 Task: Setup headline 2 texts in theme for the builder.
Action: Mouse moved to (1204, 91)
Screenshot: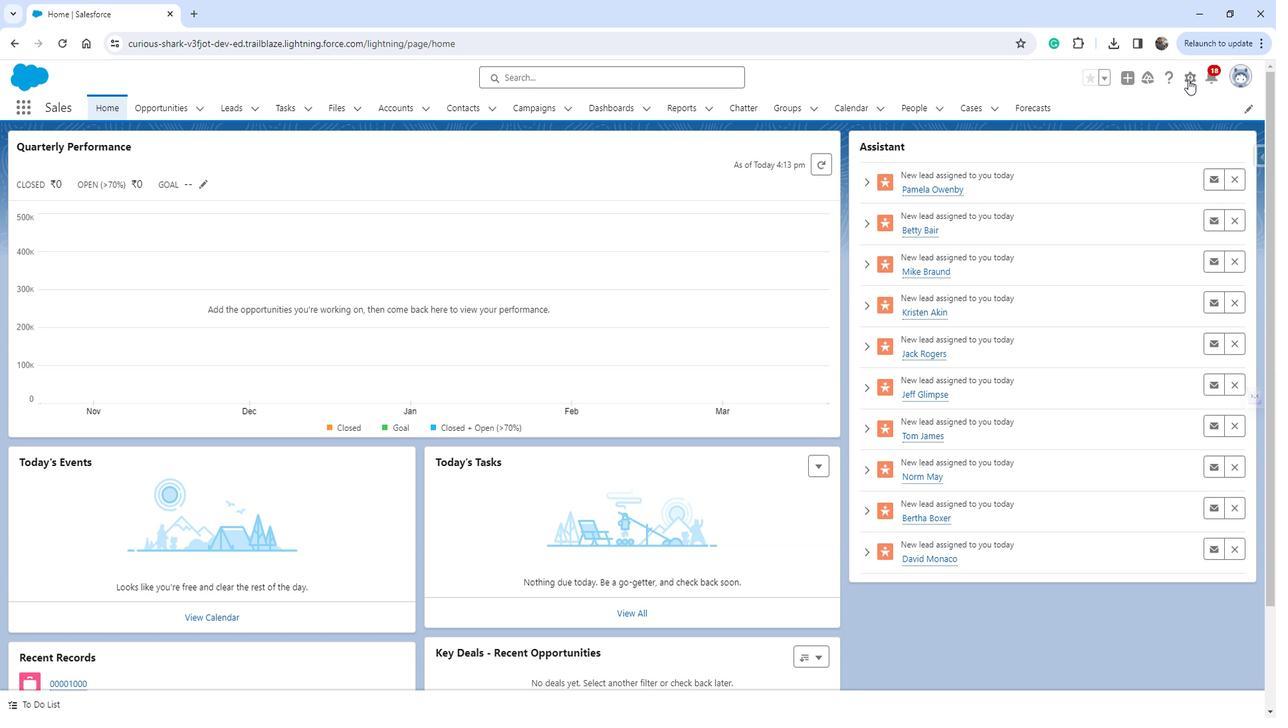 
Action: Mouse pressed left at (1204, 91)
Screenshot: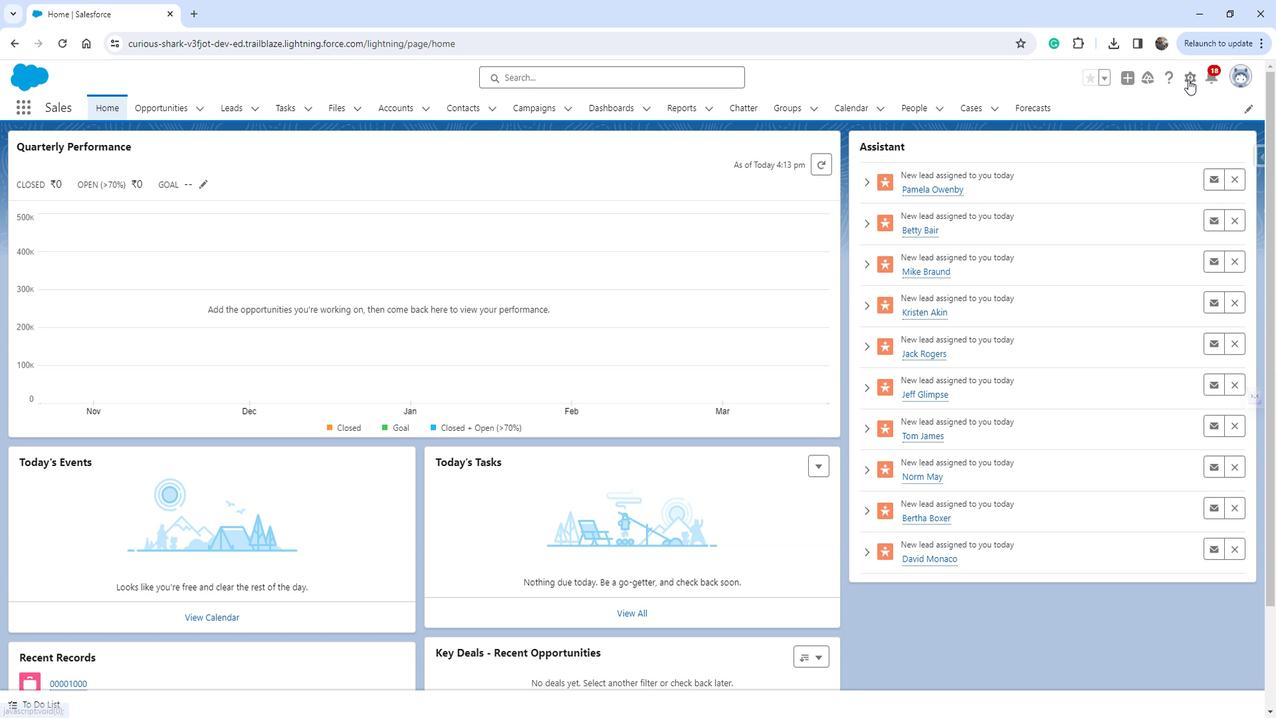 
Action: Mouse moved to (1155, 147)
Screenshot: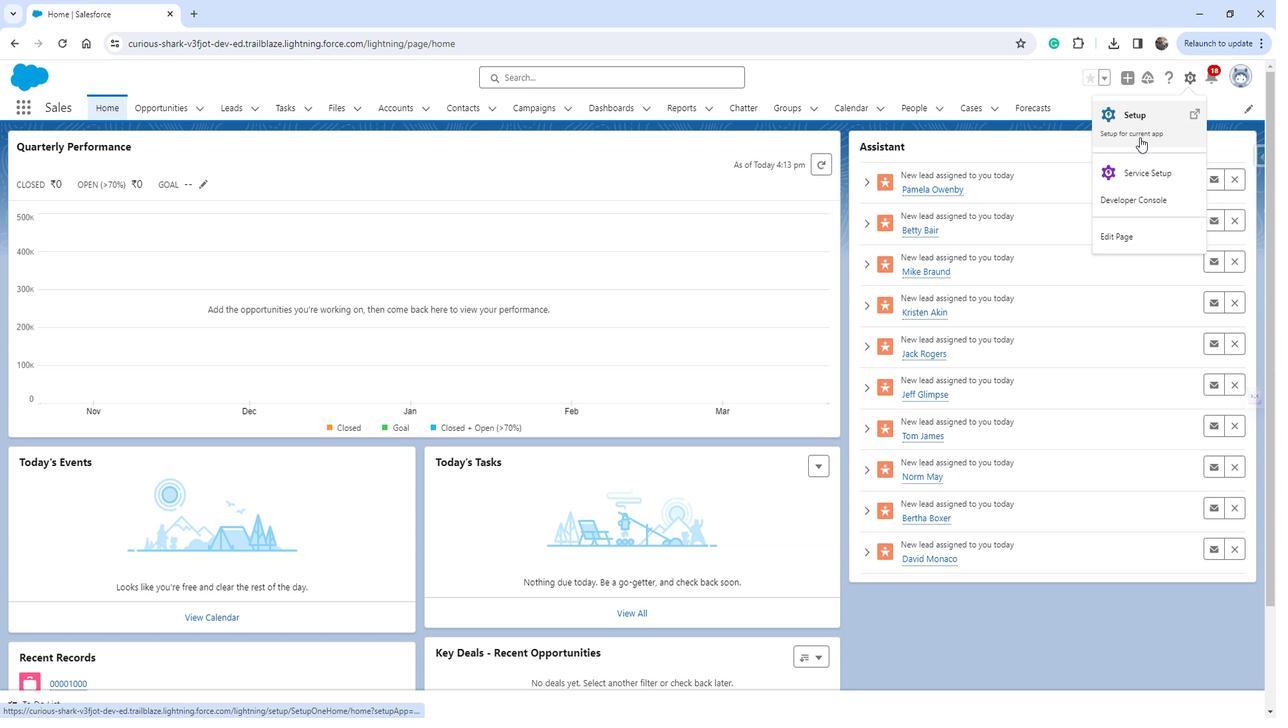 
Action: Mouse pressed left at (1155, 147)
Screenshot: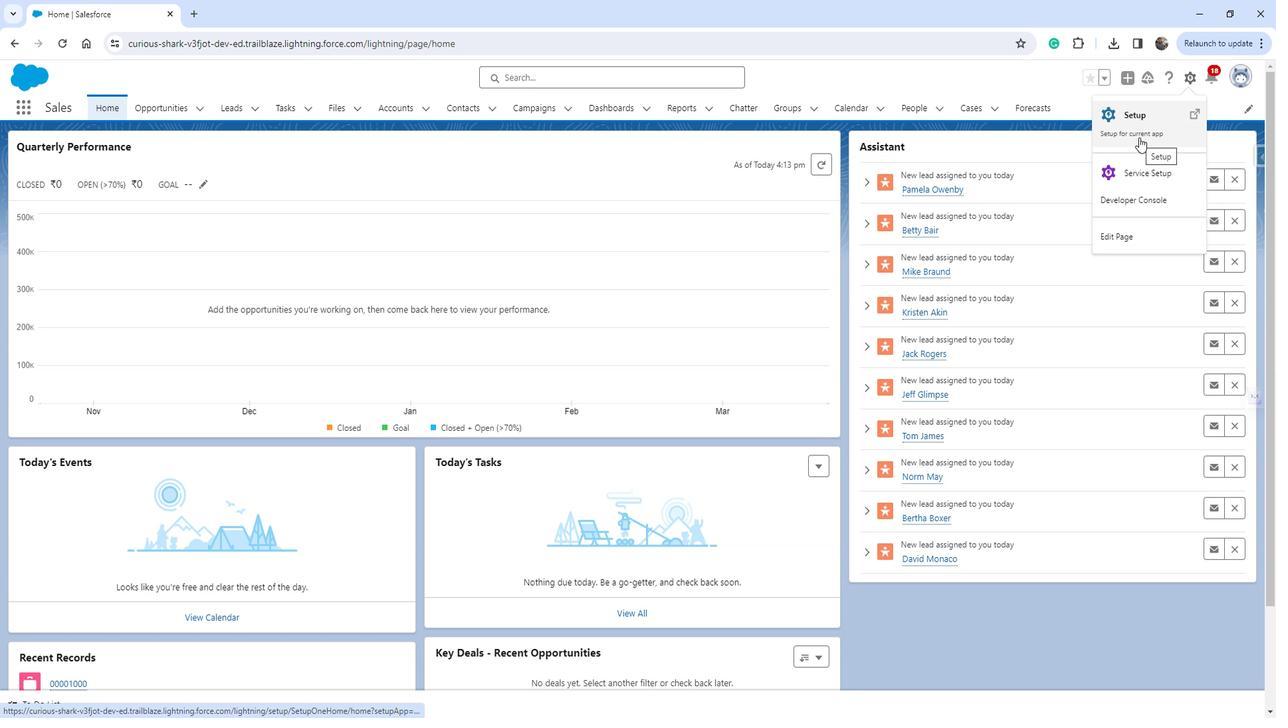 
Action: Mouse moved to (115, 416)
Screenshot: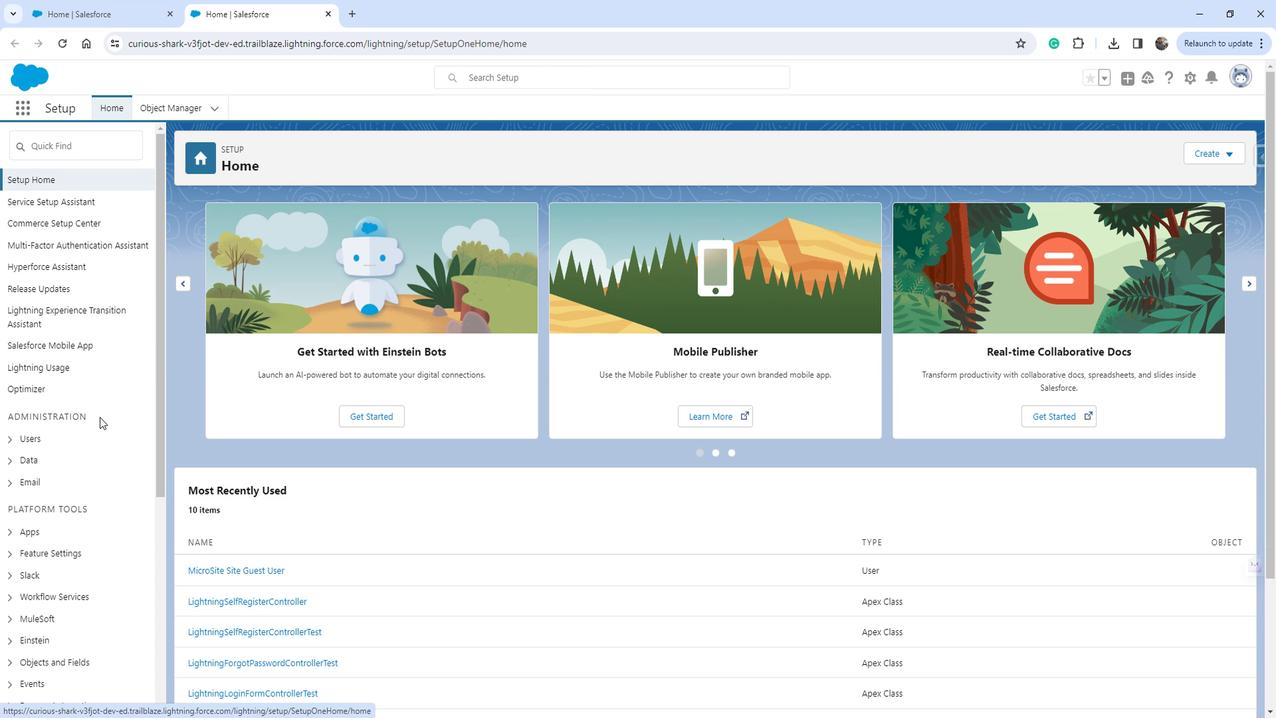 
Action: Mouse scrolled (115, 416) with delta (0, 0)
Screenshot: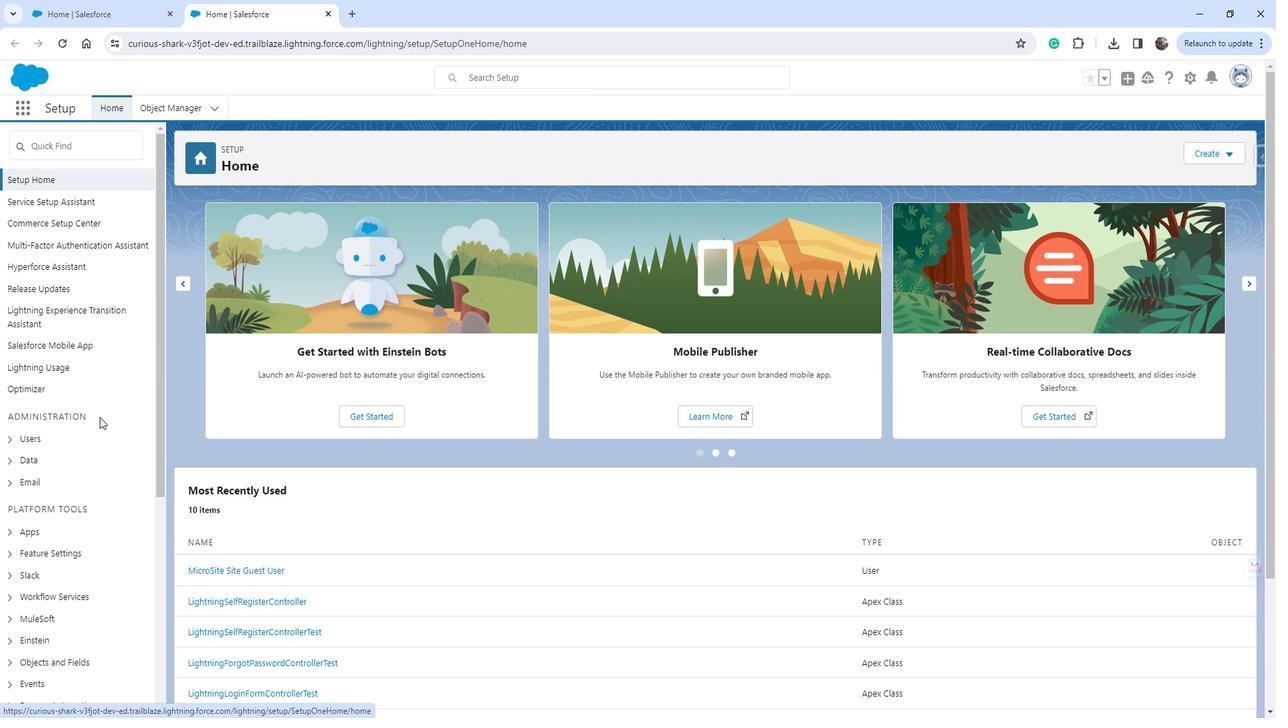 
Action: Mouse moved to (69, 484)
Screenshot: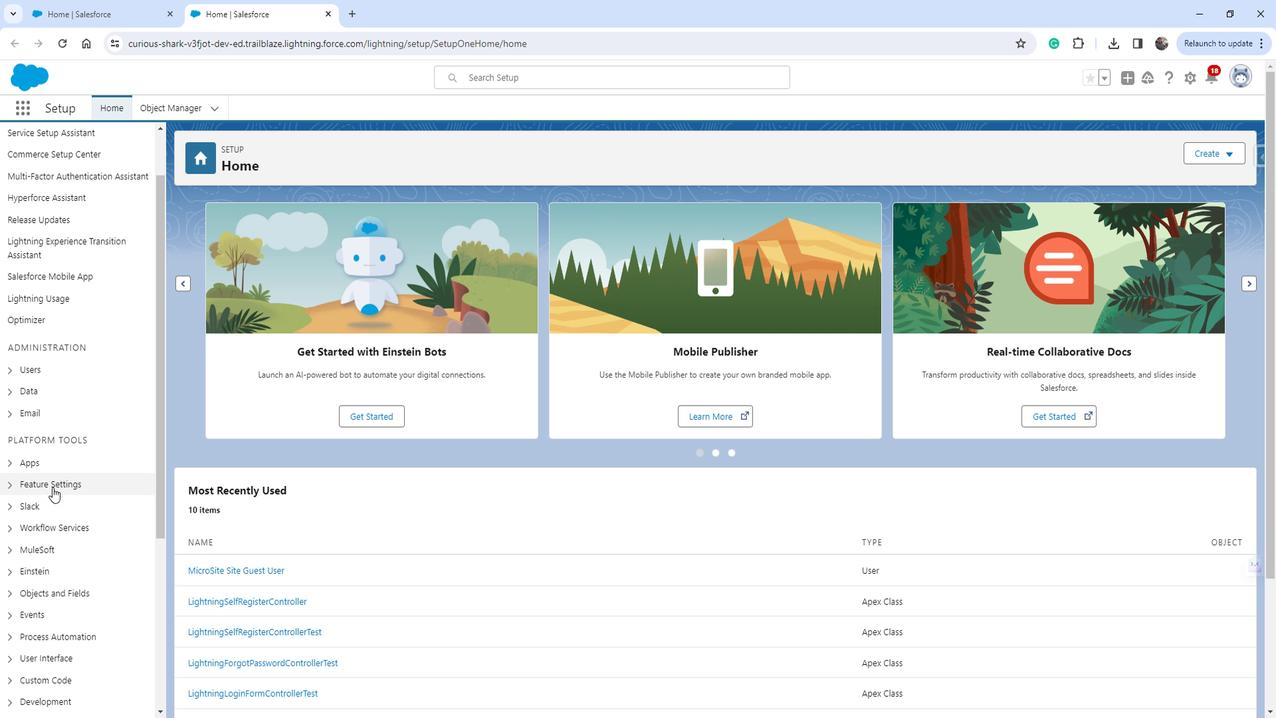 
Action: Mouse pressed left at (69, 484)
Screenshot: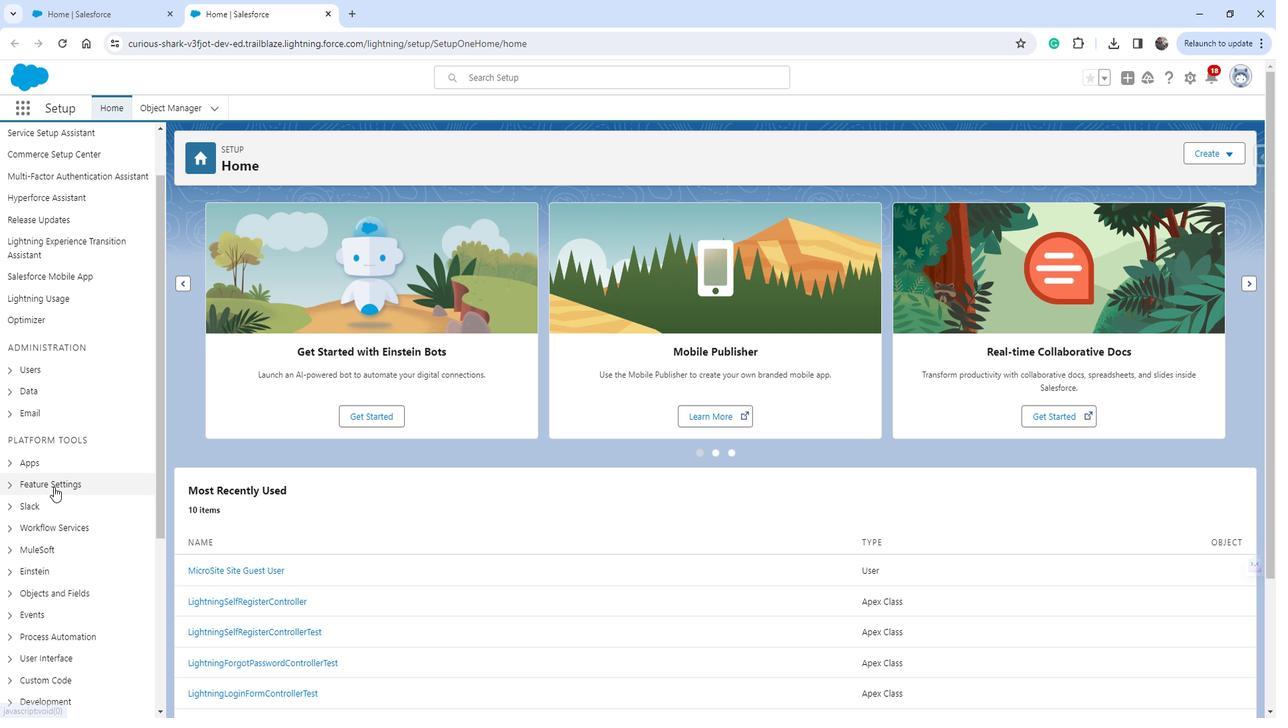 
Action: Mouse moved to (99, 468)
Screenshot: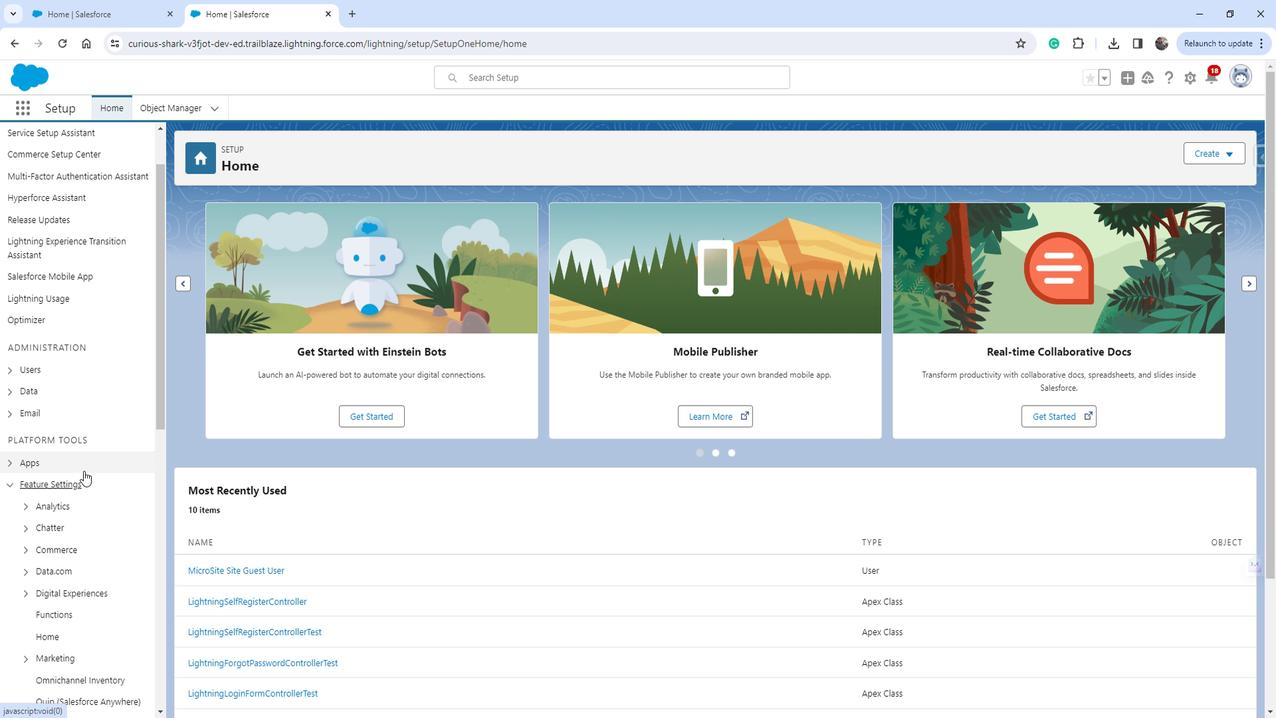 
Action: Mouse scrolled (99, 468) with delta (0, 0)
Screenshot: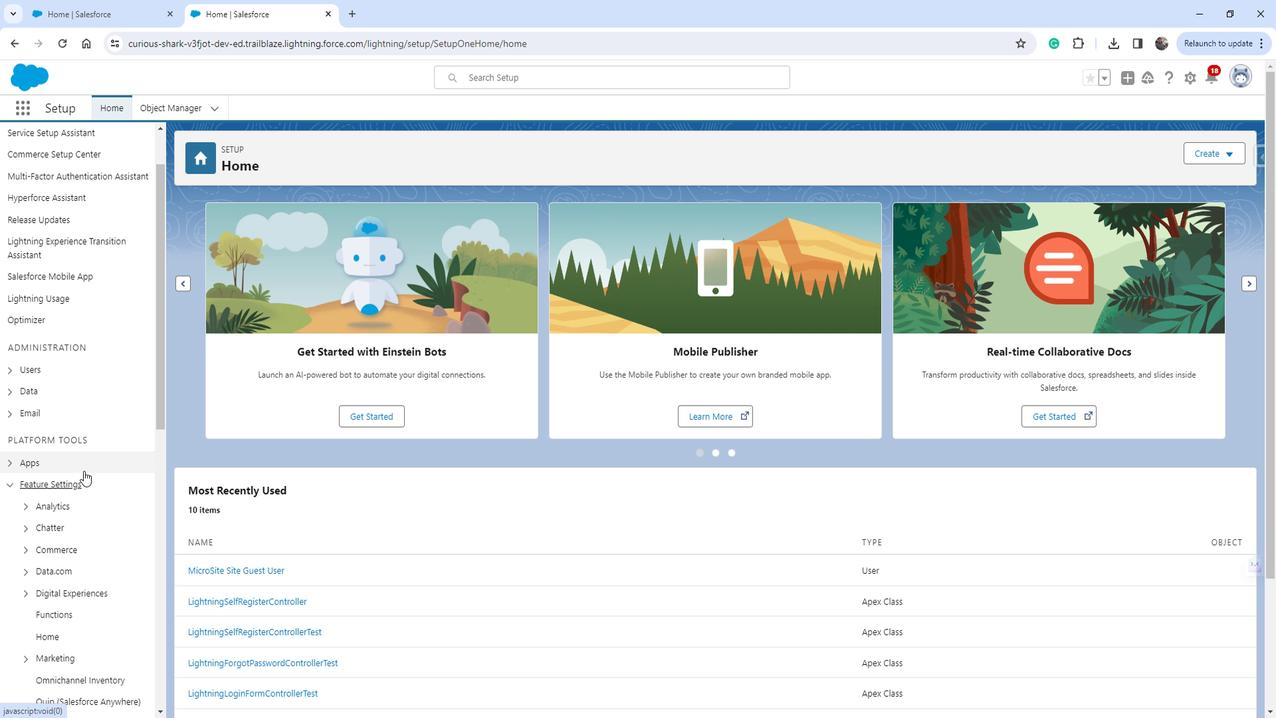 
Action: Mouse scrolled (99, 468) with delta (0, 0)
Screenshot: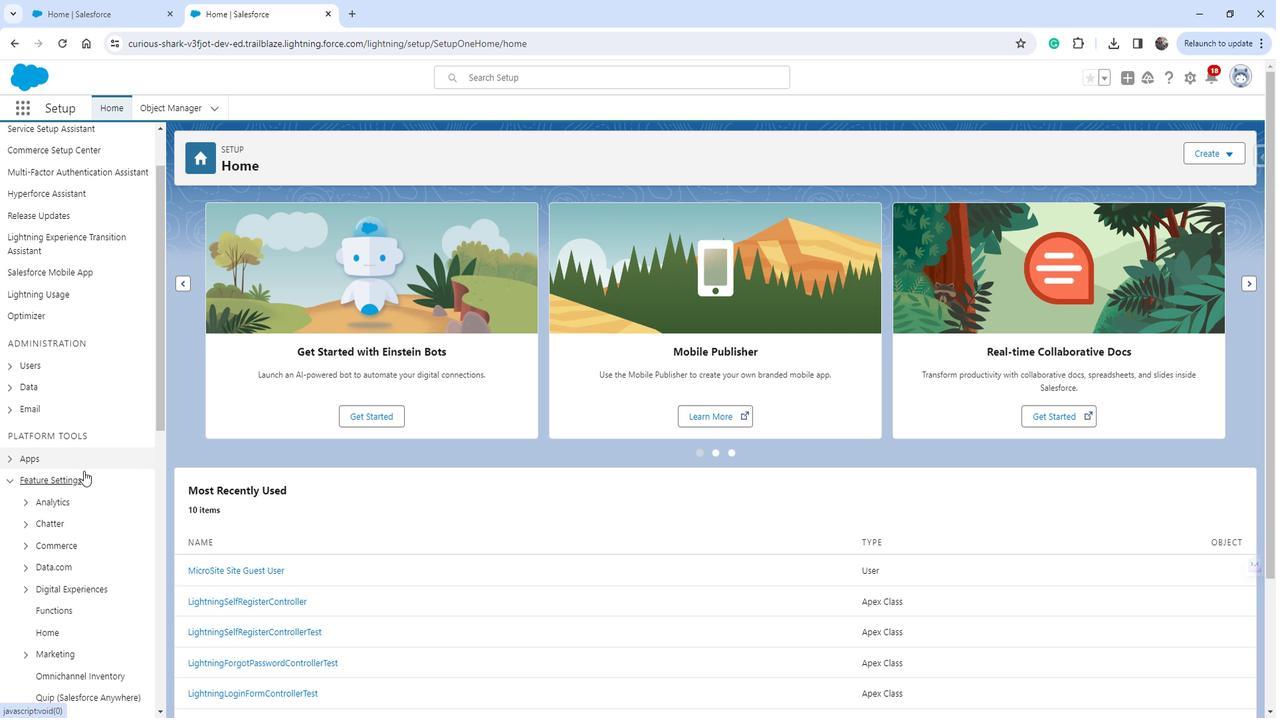 
Action: Mouse scrolled (99, 468) with delta (0, 0)
Screenshot: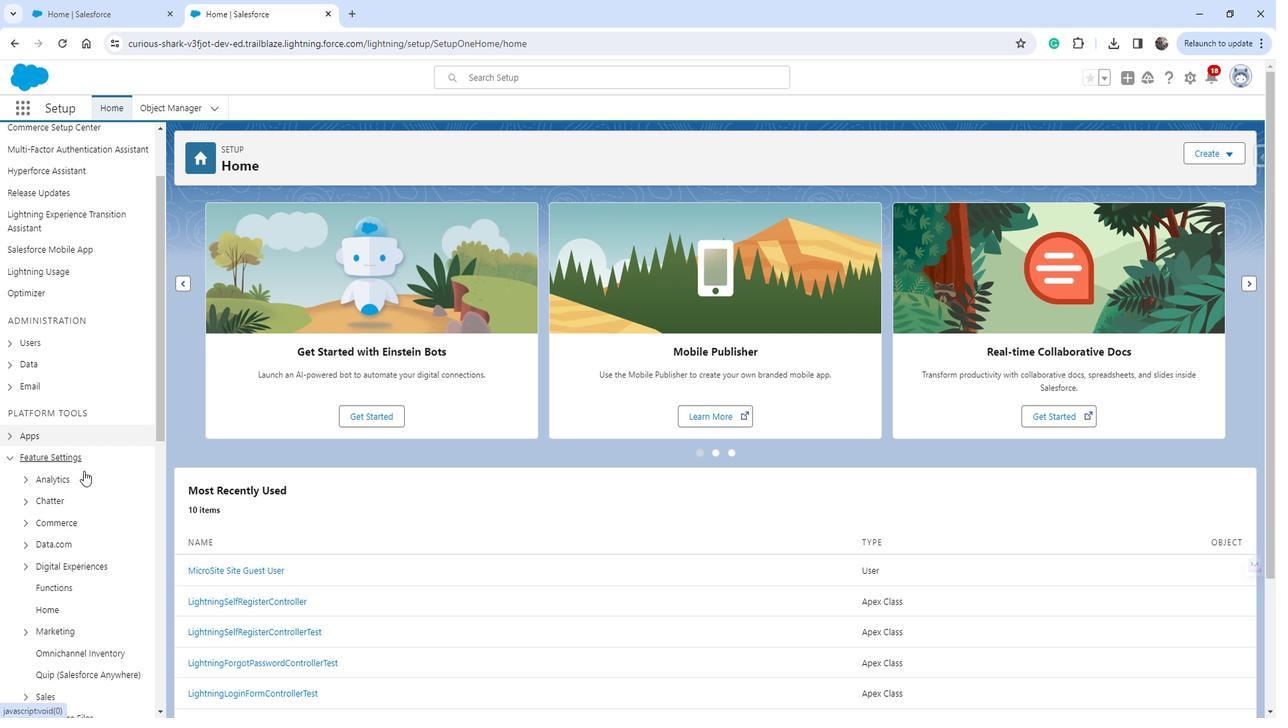 
Action: Mouse moved to (95, 380)
Screenshot: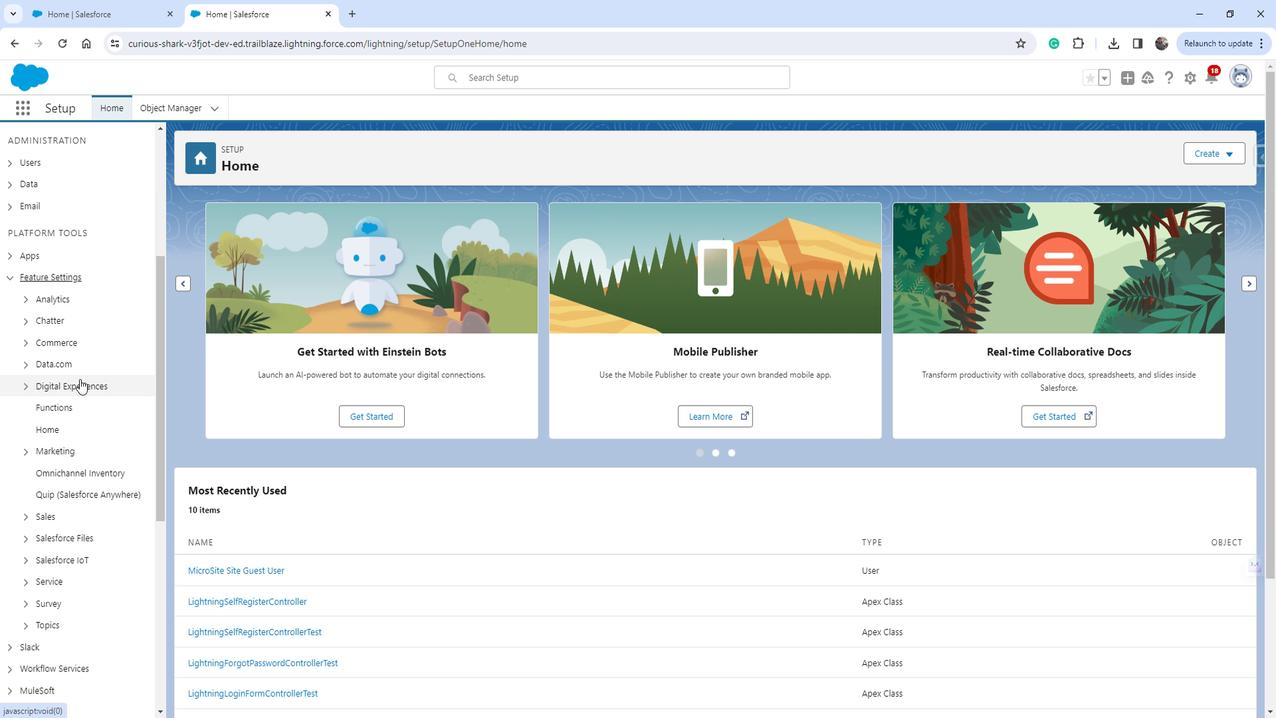 
Action: Mouse pressed left at (95, 380)
Screenshot: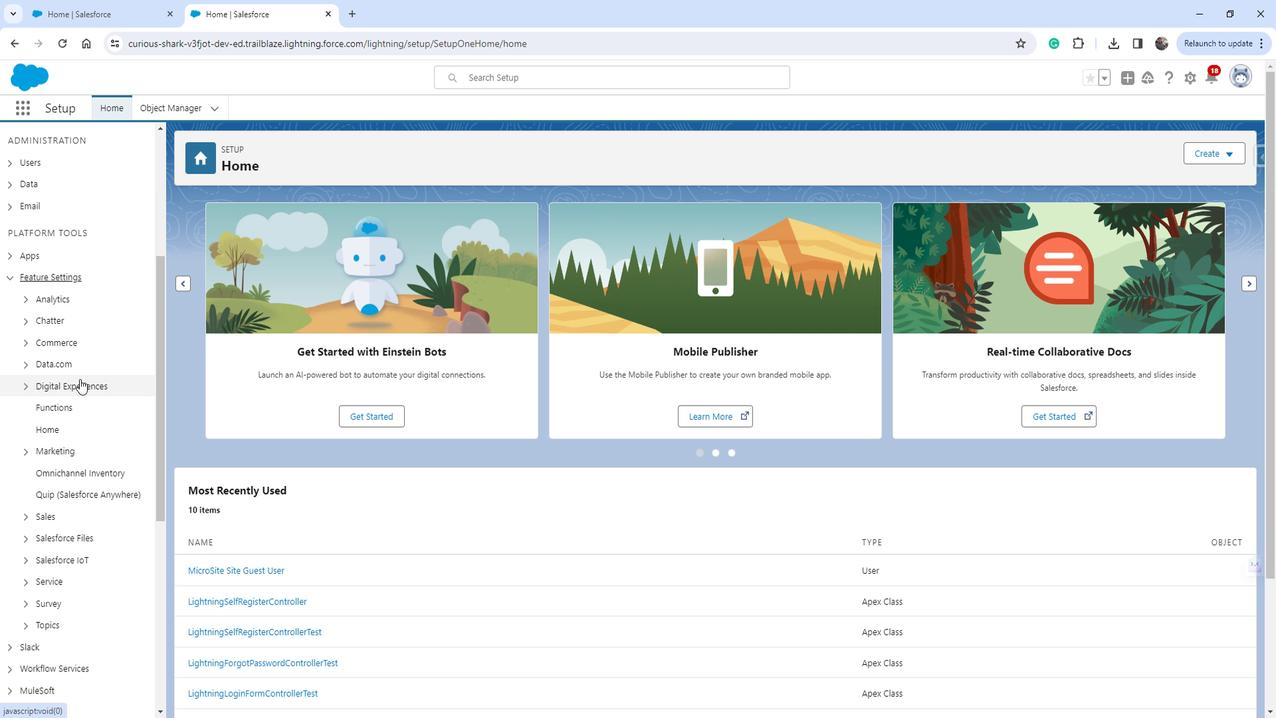 
Action: Mouse moved to (72, 406)
Screenshot: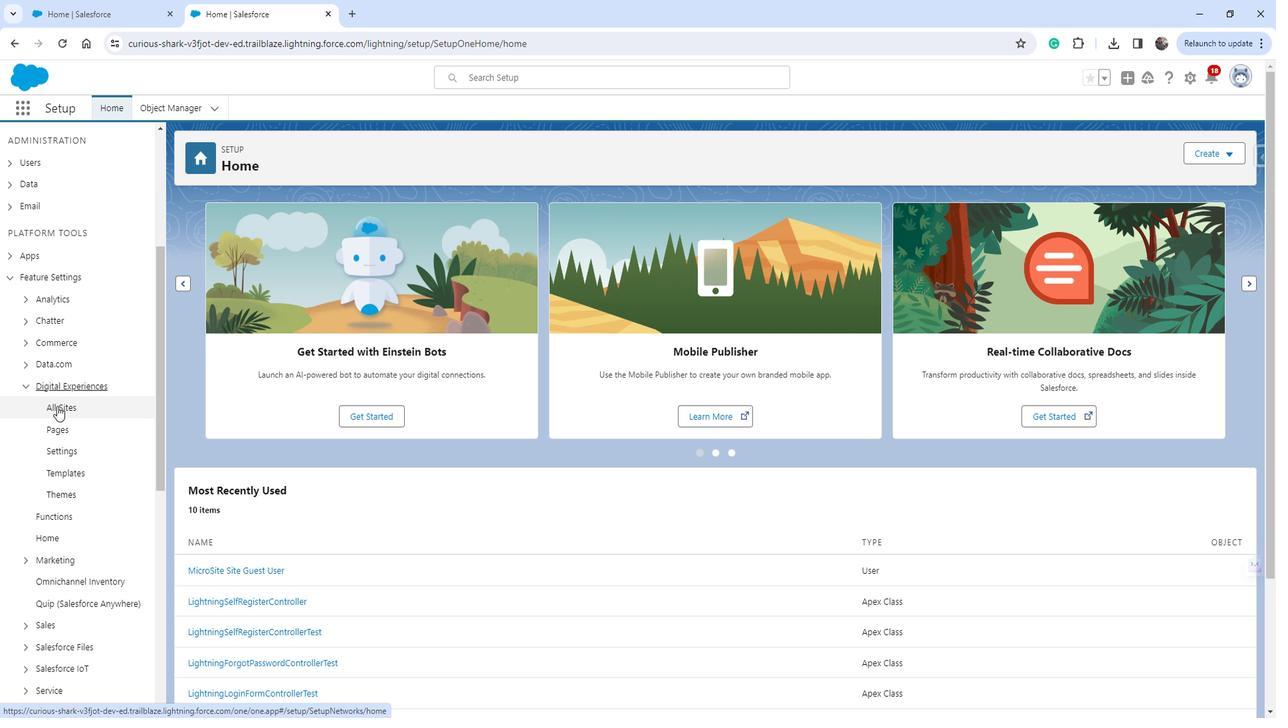 
Action: Mouse pressed left at (72, 406)
Screenshot: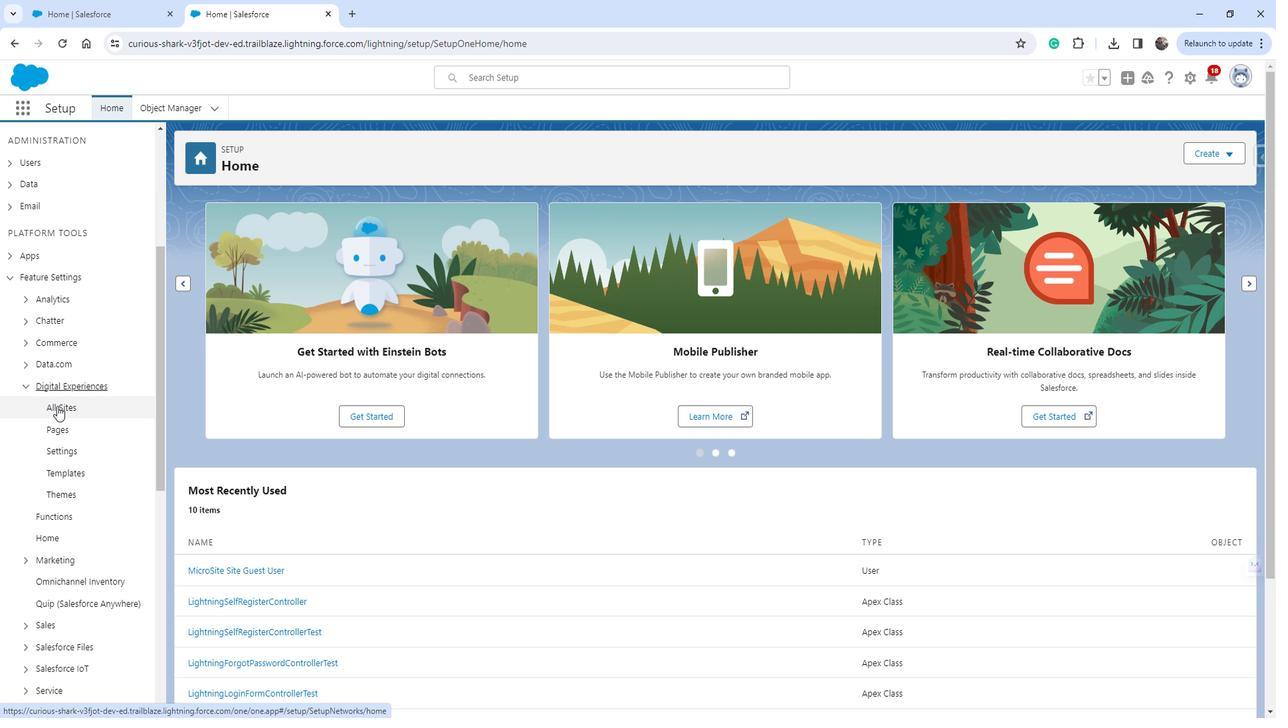 
Action: Mouse moved to (230, 323)
Screenshot: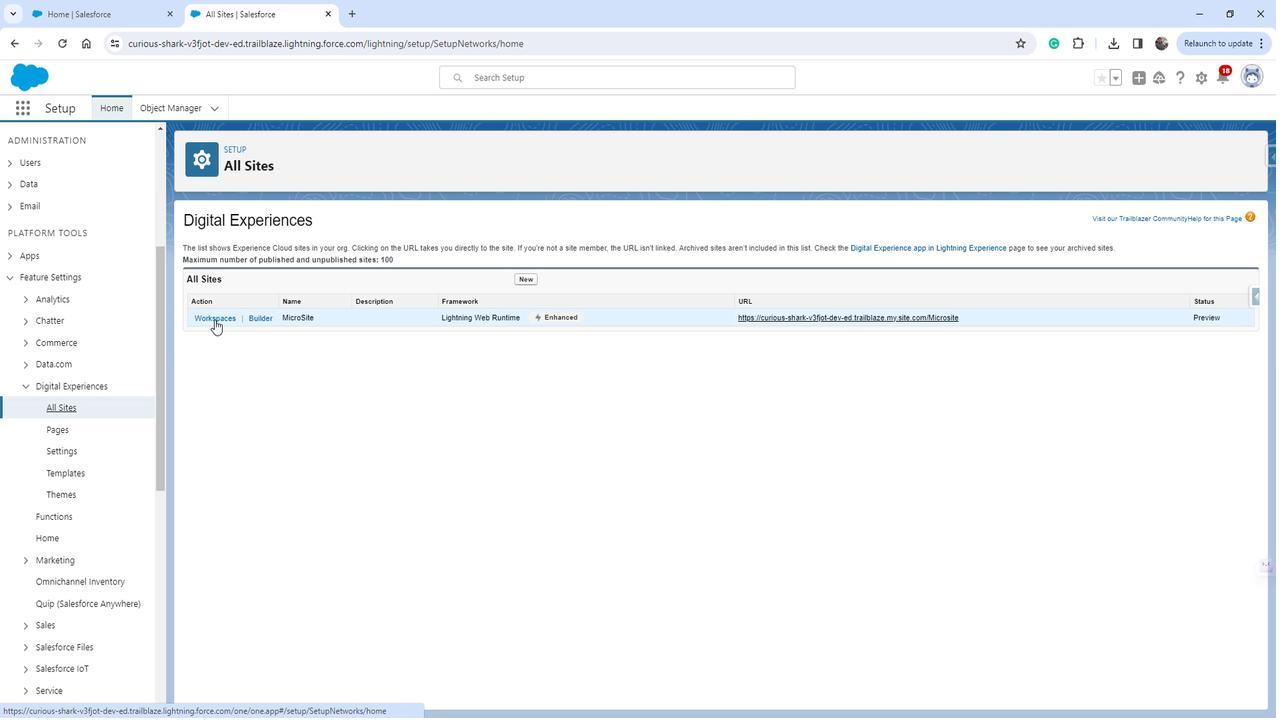 
Action: Mouse pressed left at (230, 323)
Screenshot: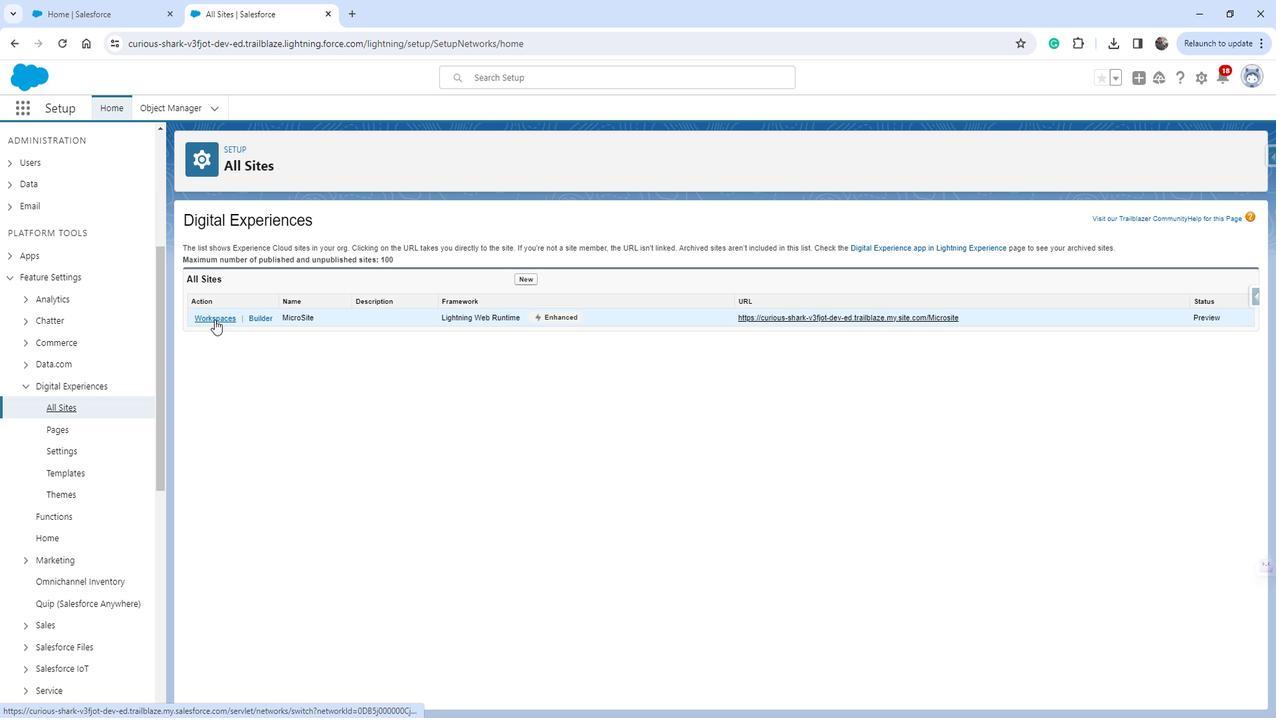 
Action: Mouse moved to (214, 344)
Screenshot: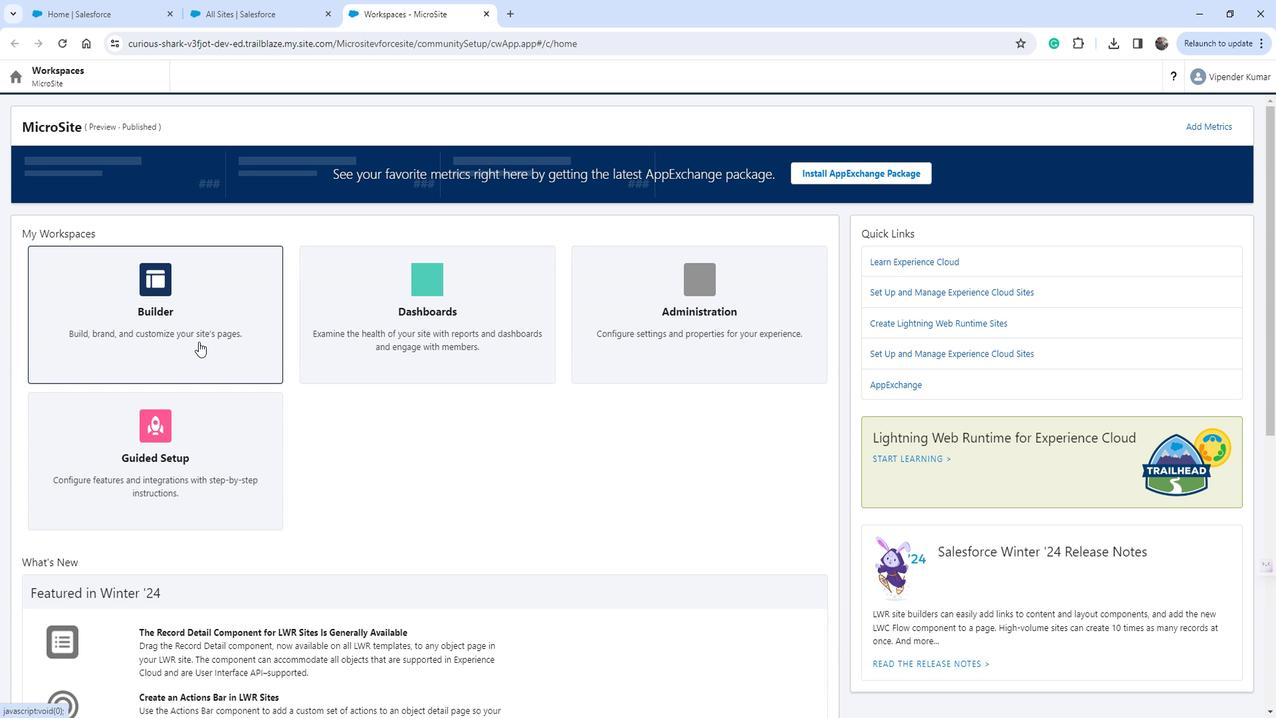 
Action: Mouse pressed left at (214, 344)
Screenshot: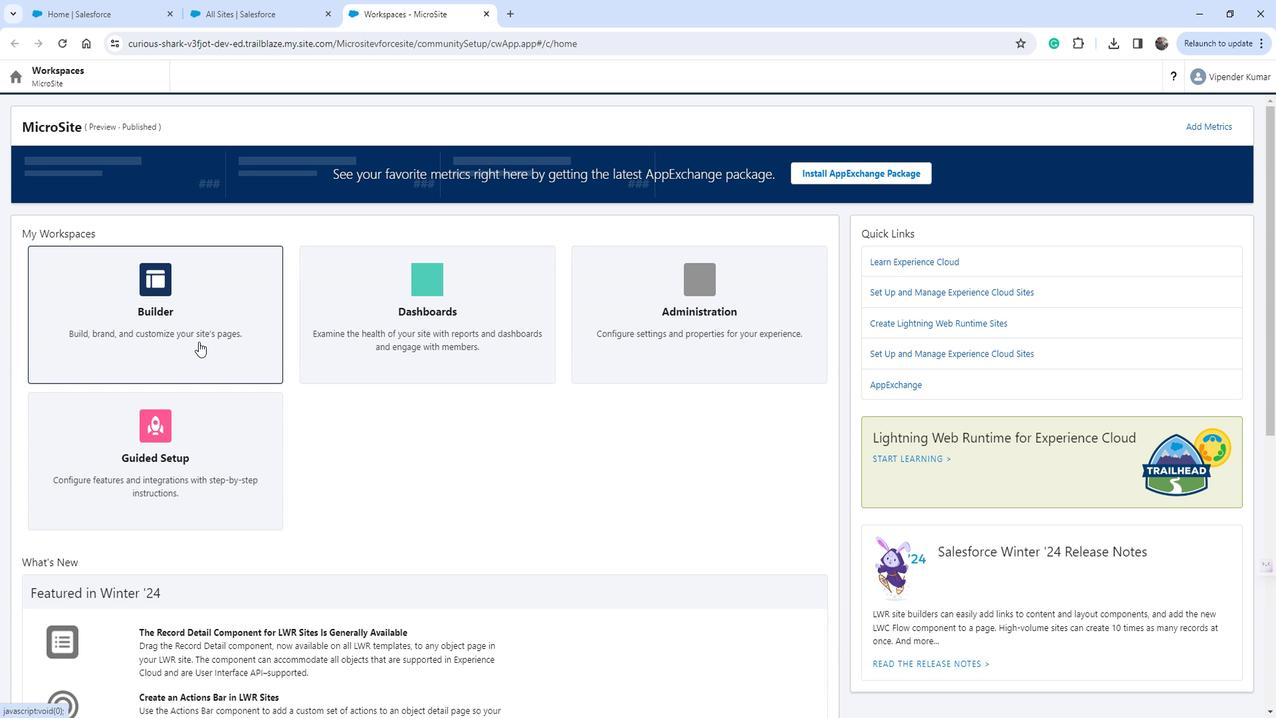 
Action: Mouse moved to (36, 172)
Screenshot: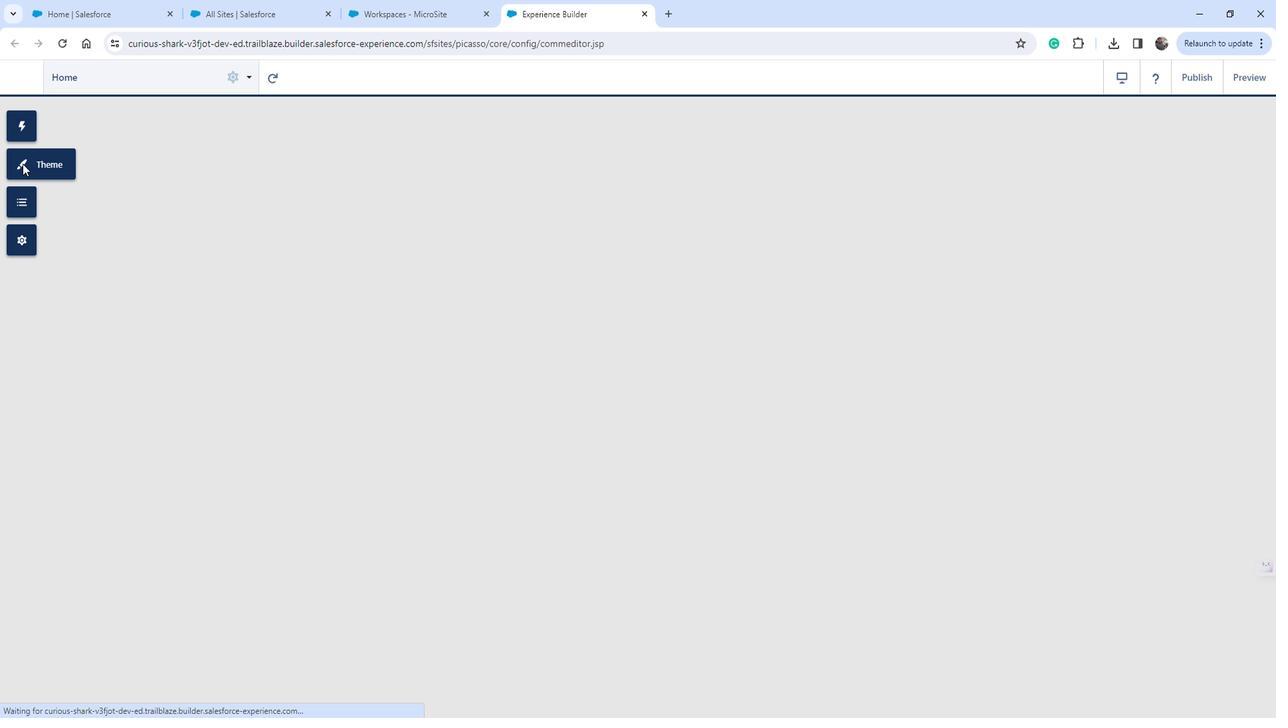 
Action: Mouse pressed left at (36, 172)
Screenshot: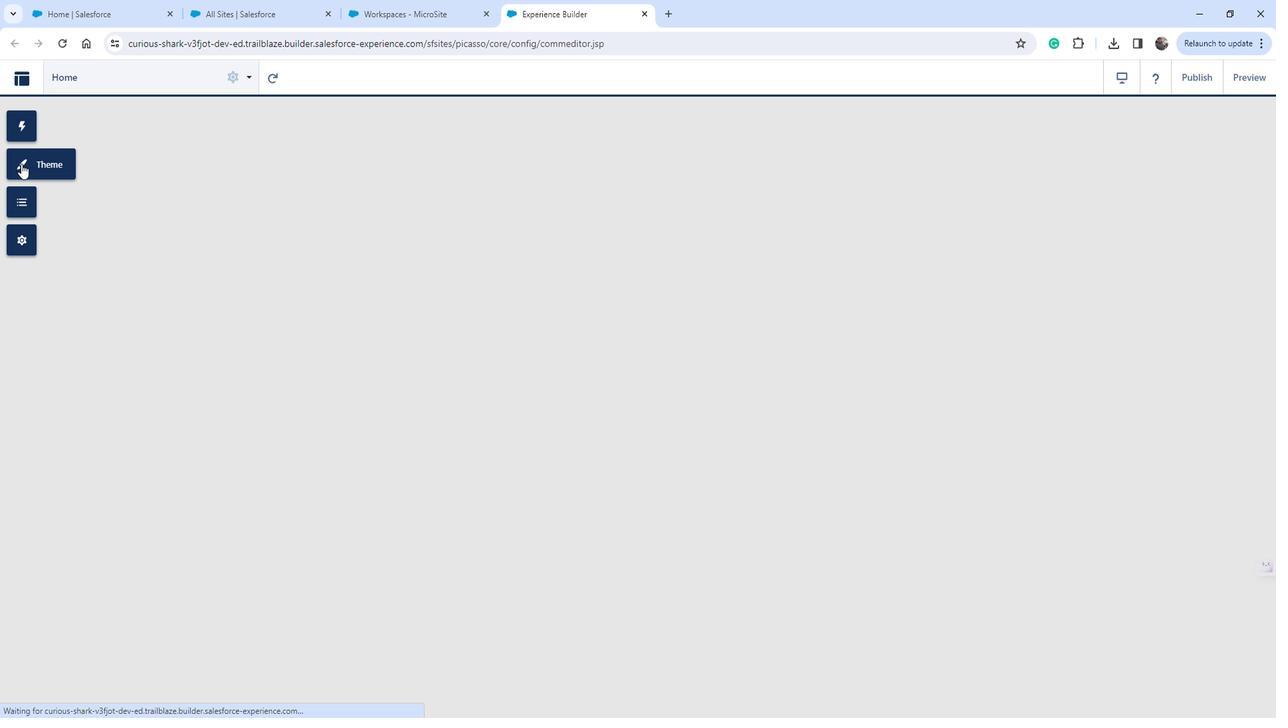 
Action: Mouse moved to (156, 216)
Screenshot: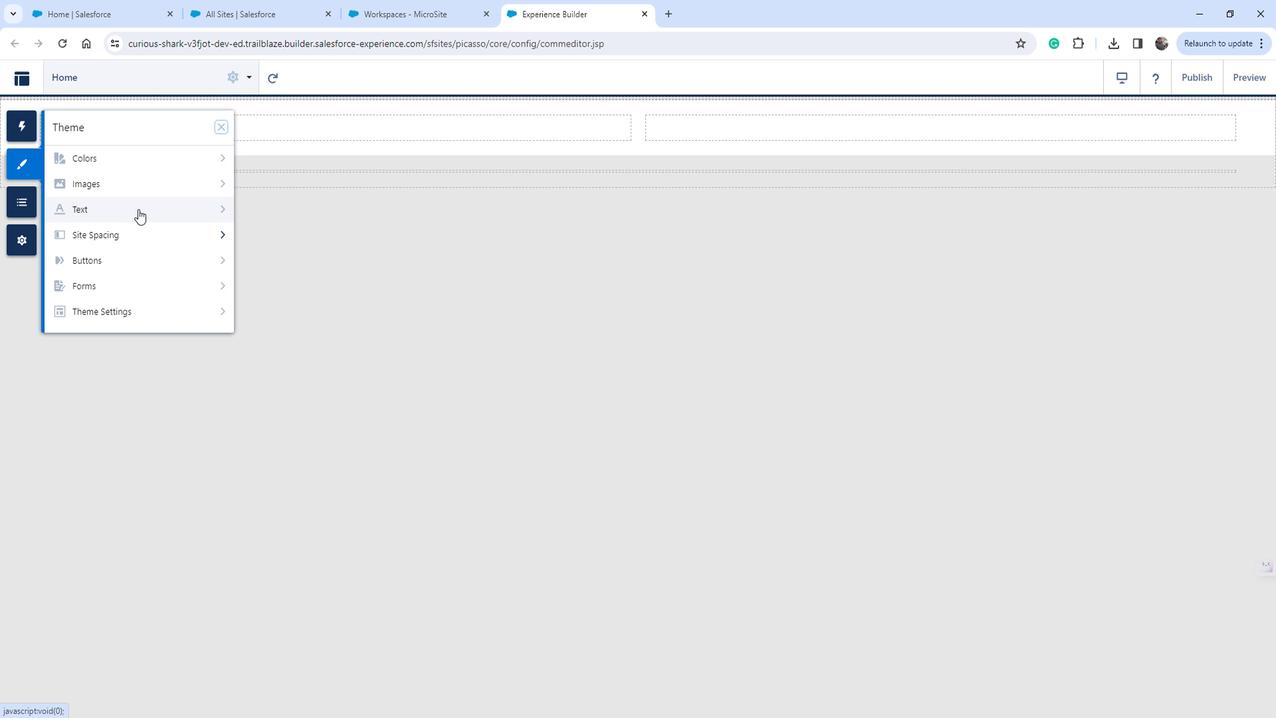 
Action: Mouse pressed left at (156, 216)
Screenshot: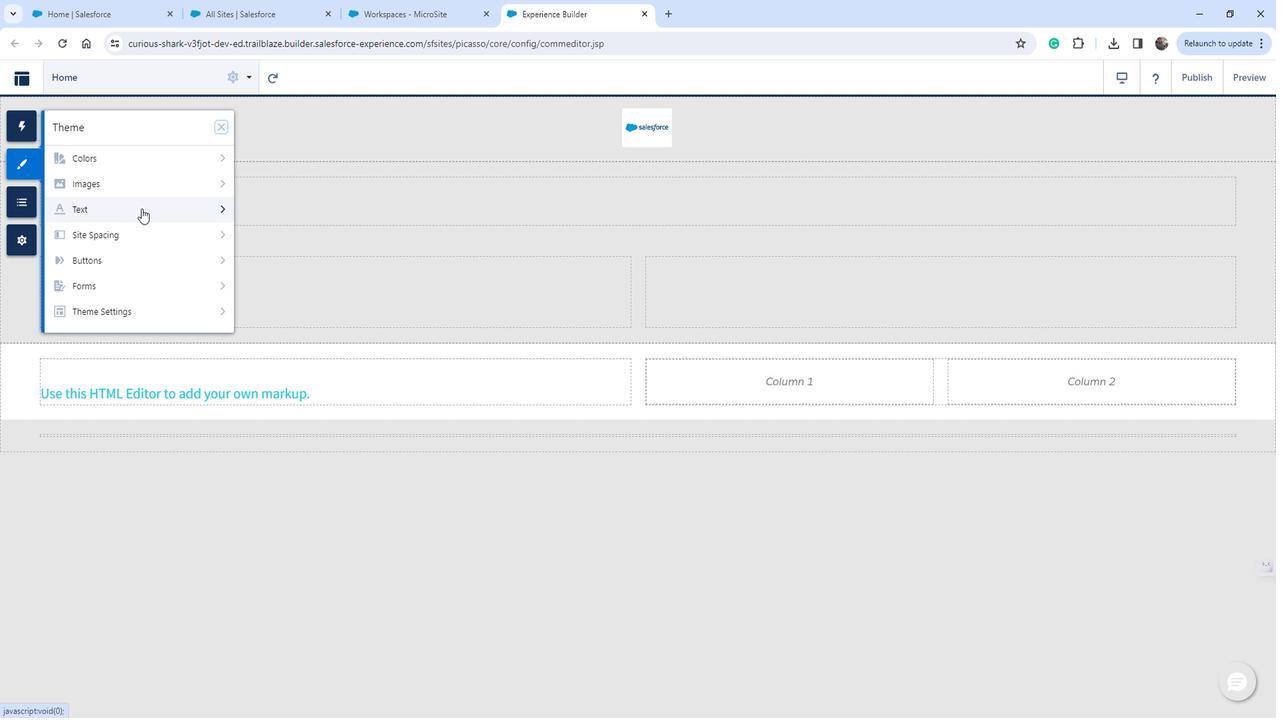 
Action: Mouse moved to (230, 162)
Screenshot: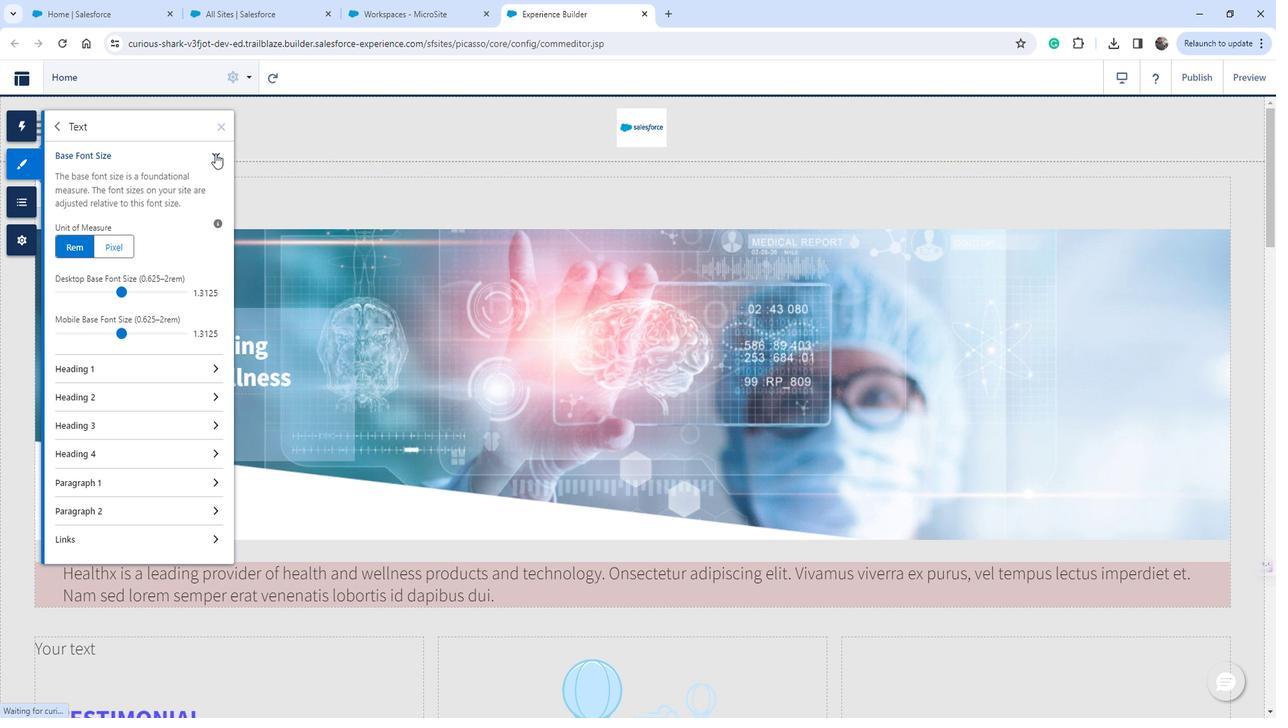 
Action: Mouse pressed left at (230, 162)
Screenshot: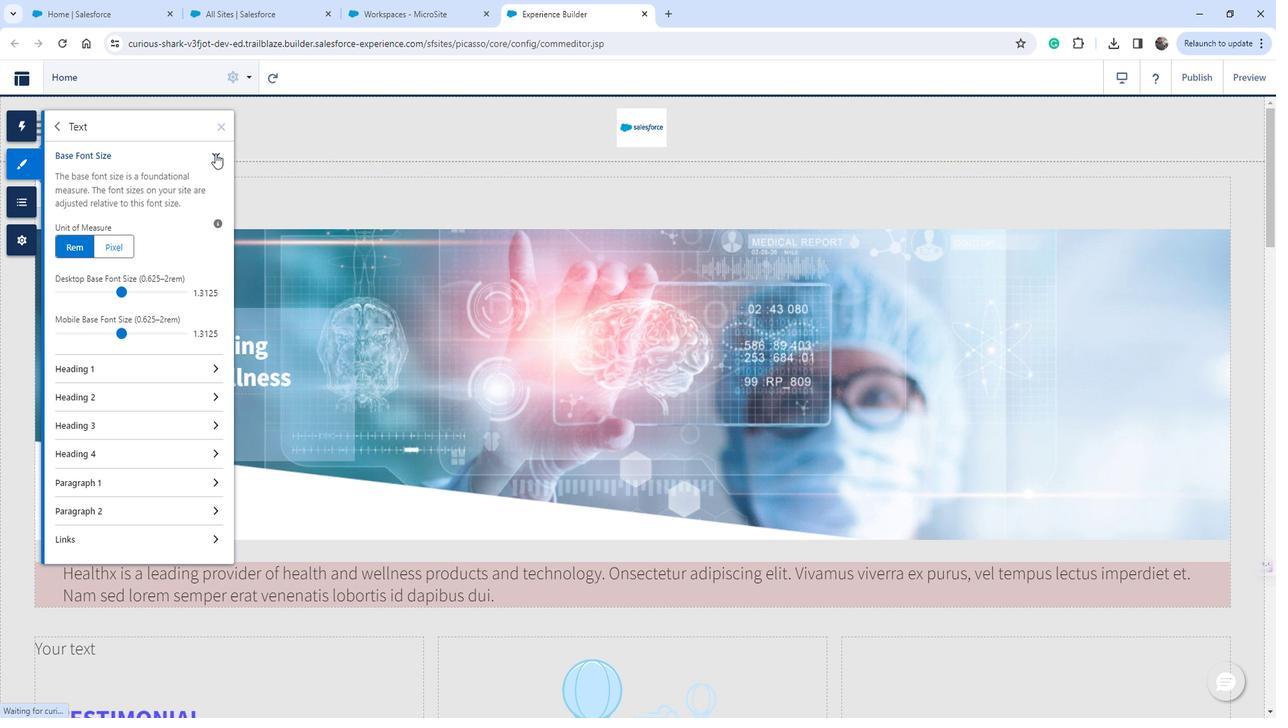 
Action: Mouse moved to (206, 223)
Screenshot: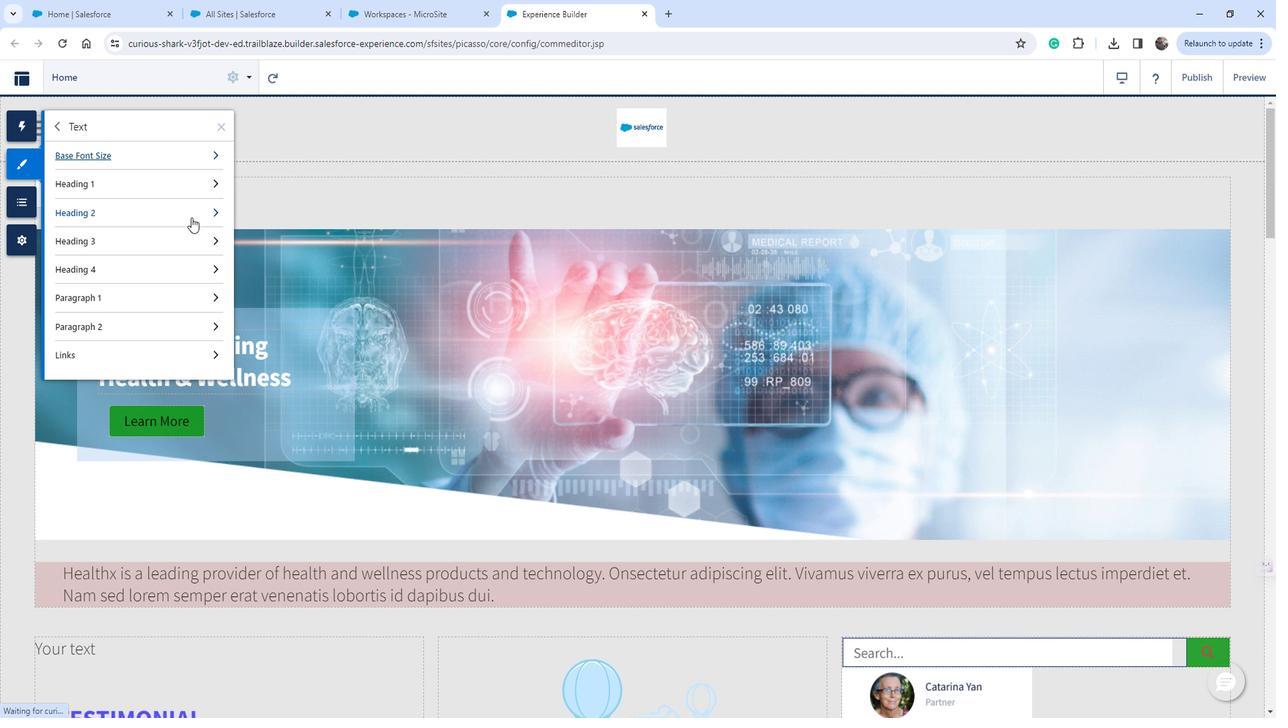 
Action: Mouse pressed left at (206, 223)
Screenshot: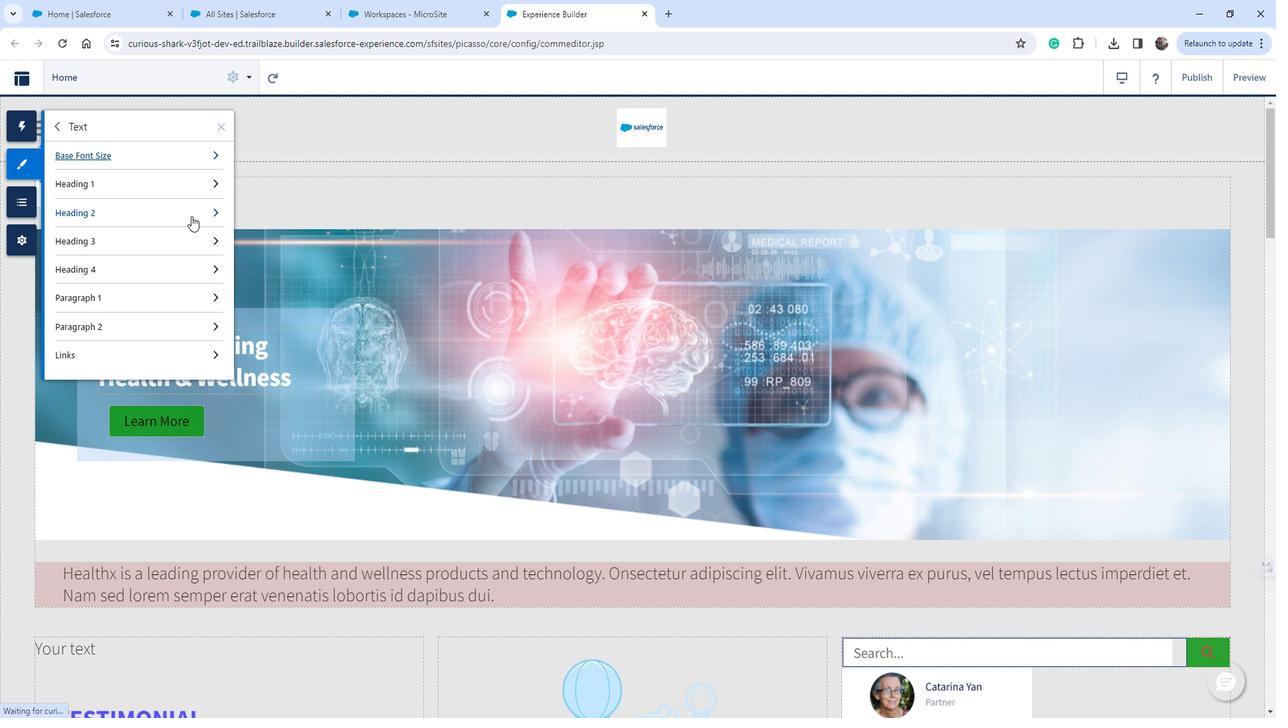 
Action: Mouse moved to (116, 321)
Screenshot: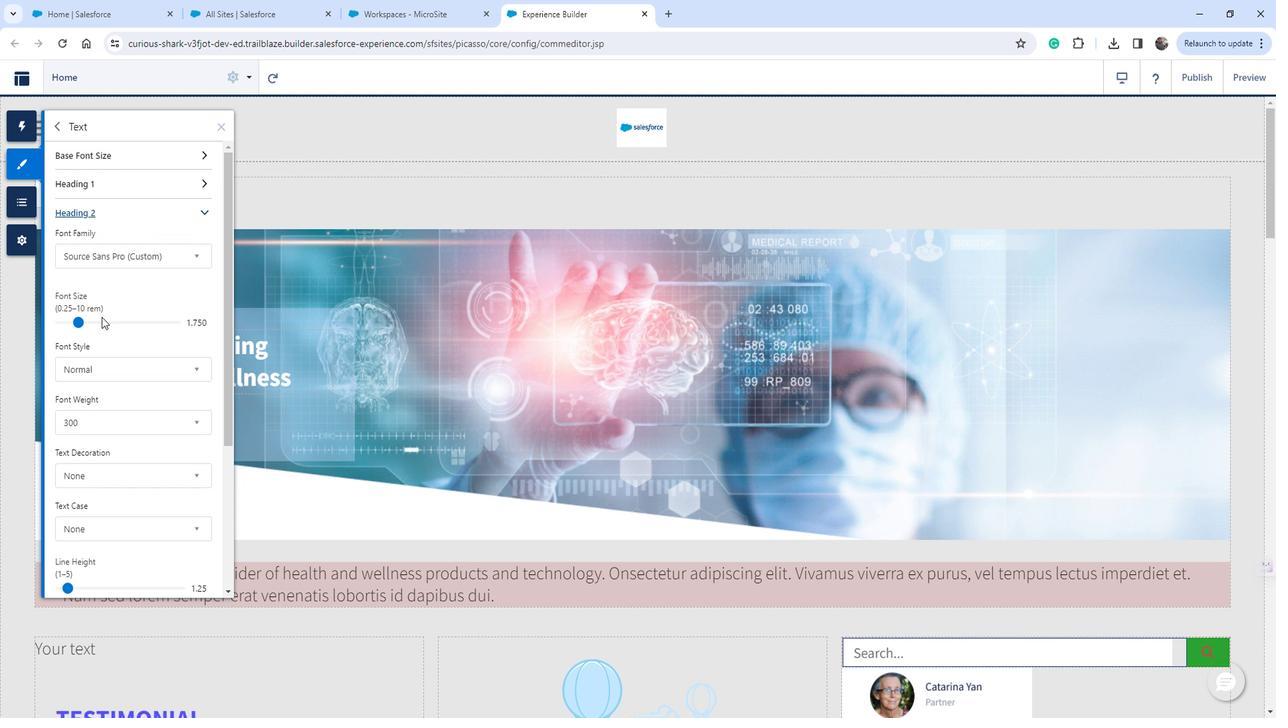 
Action: Mouse pressed left at (116, 321)
Screenshot: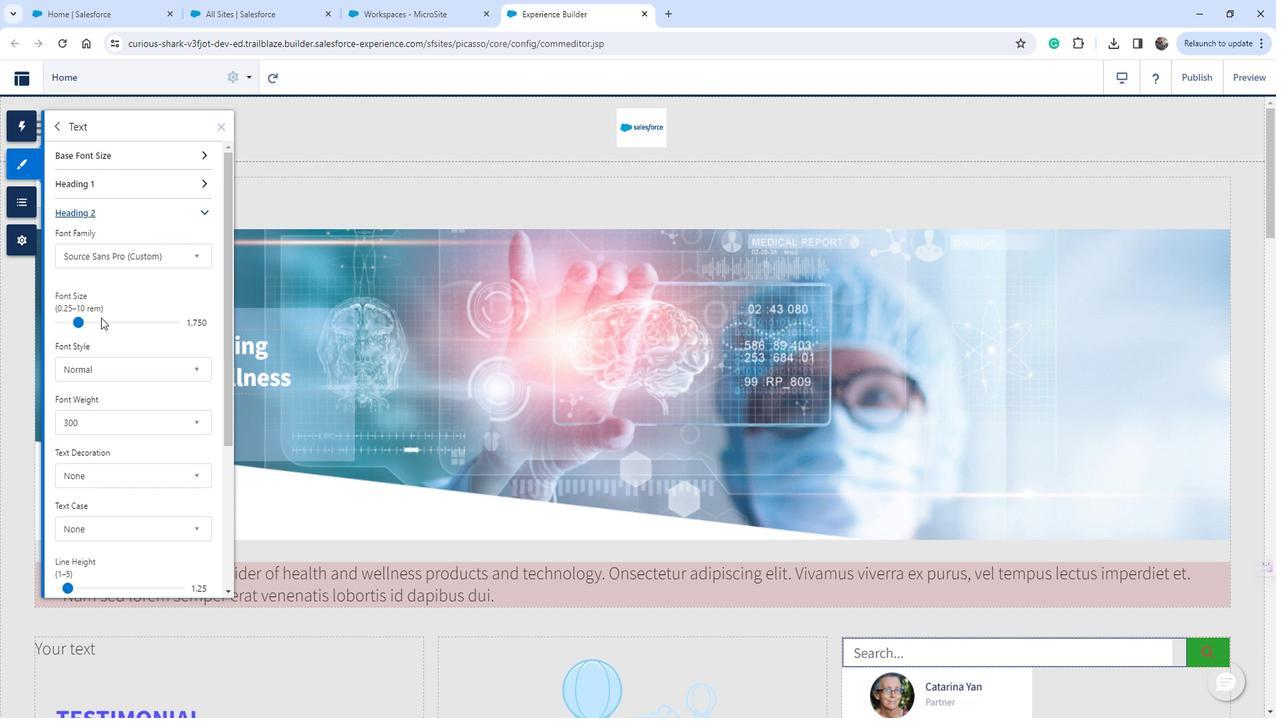 
Action: Mouse moved to (138, 422)
Screenshot: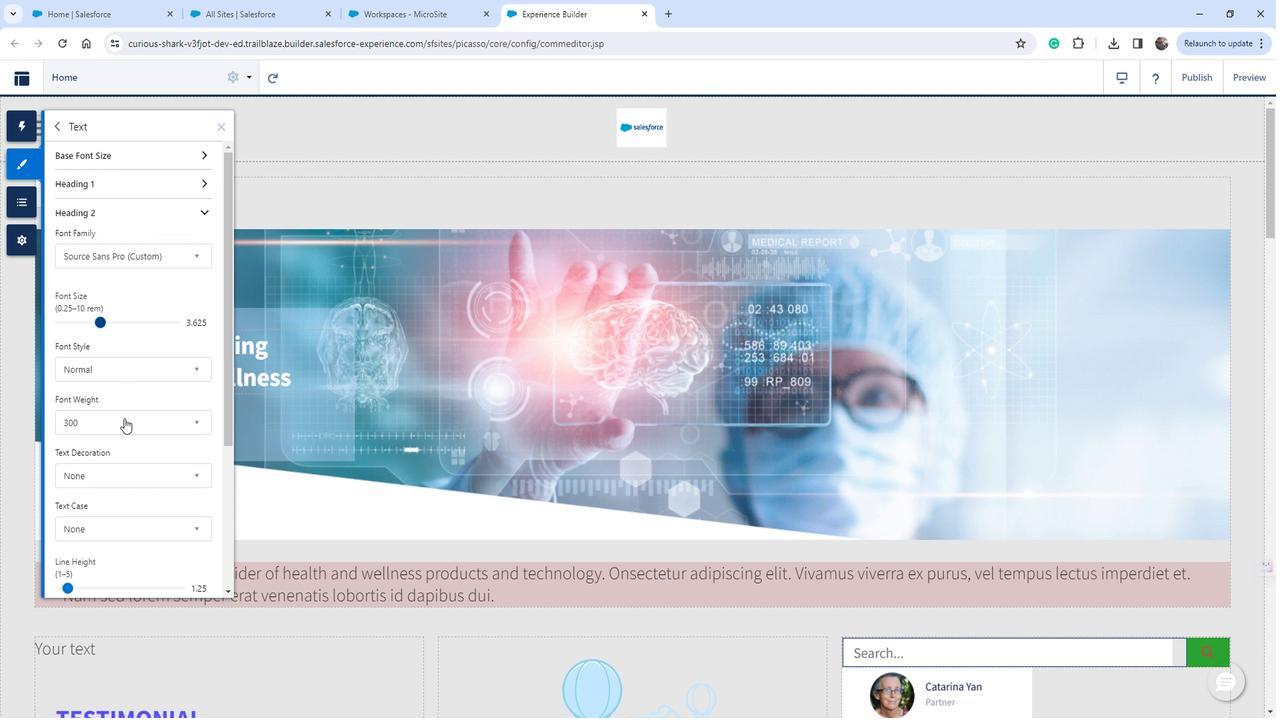 
Action: Mouse pressed left at (138, 422)
Screenshot: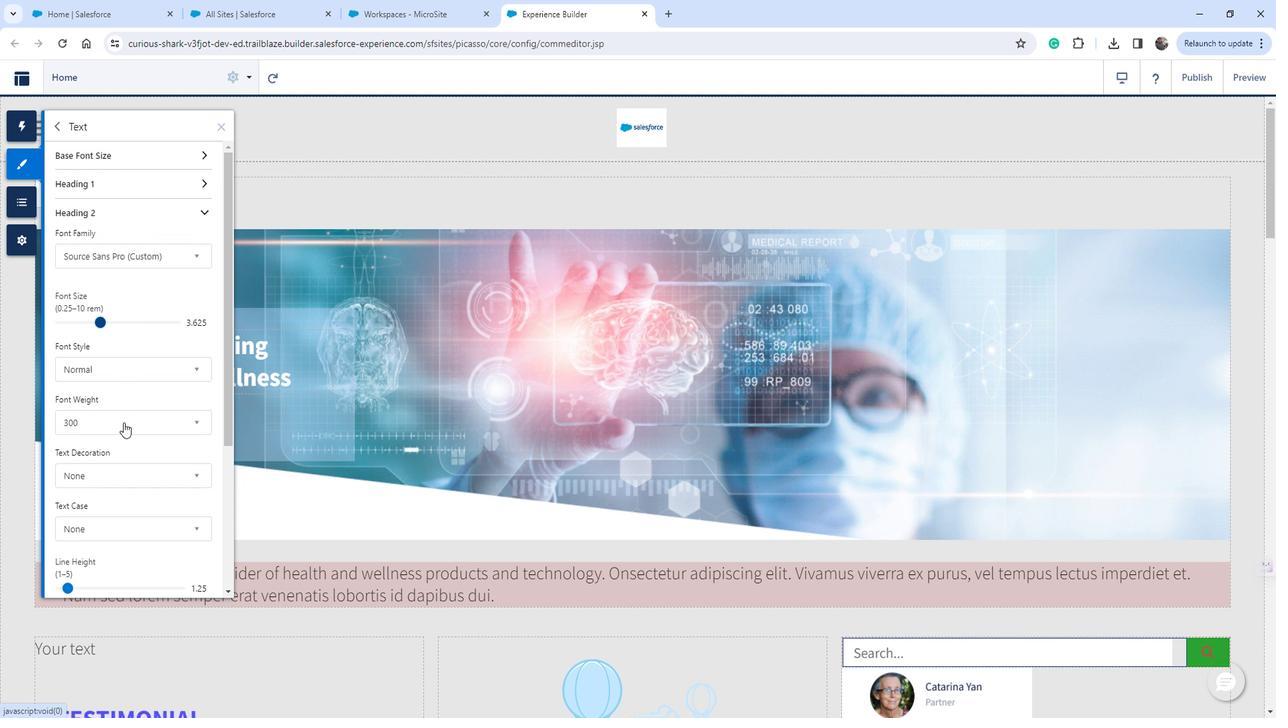 
Action: Mouse moved to (117, 484)
Screenshot: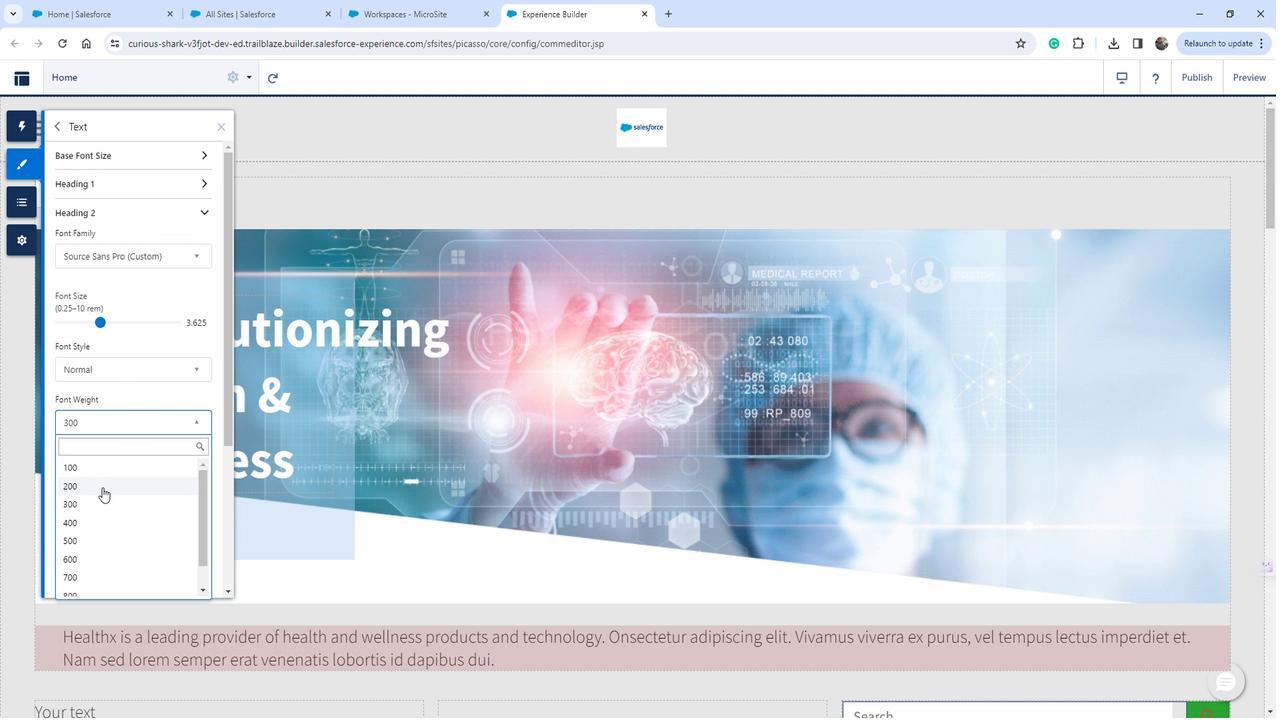 
Action: Mouse pressed left at (117, 484)
Screenshot: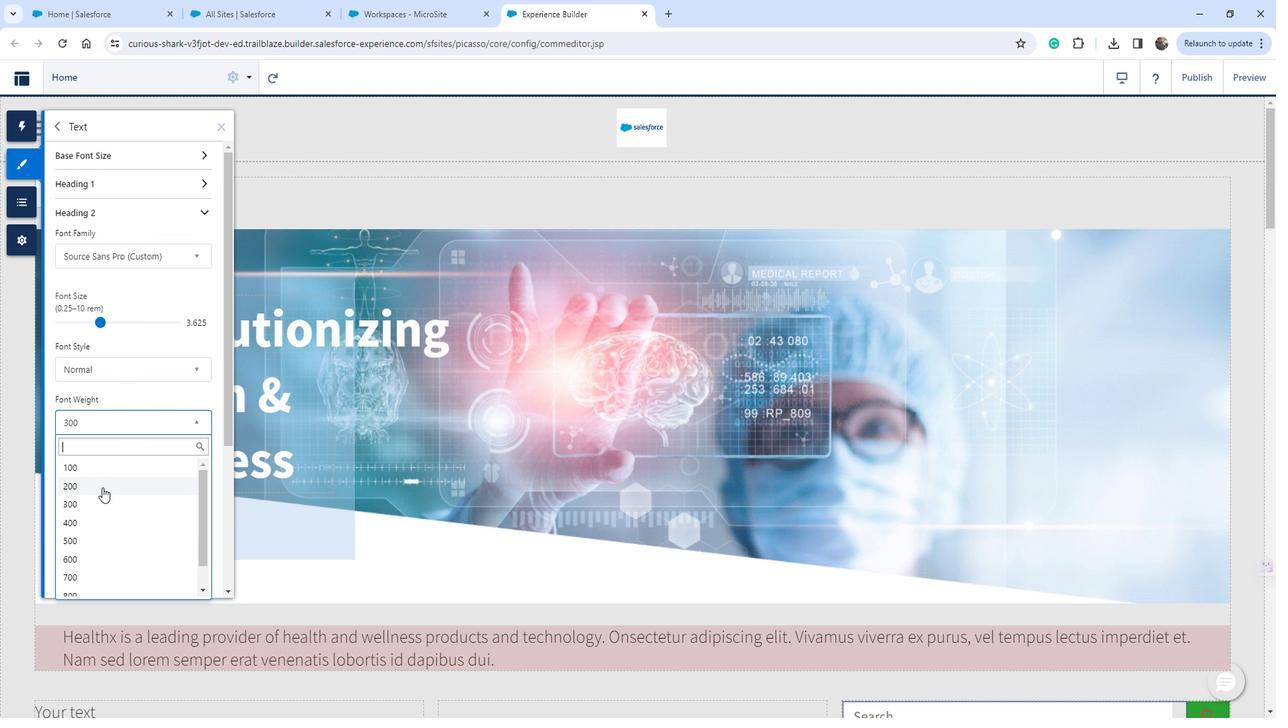 
Action: Mouse moved to (187, 423)
Screenshot: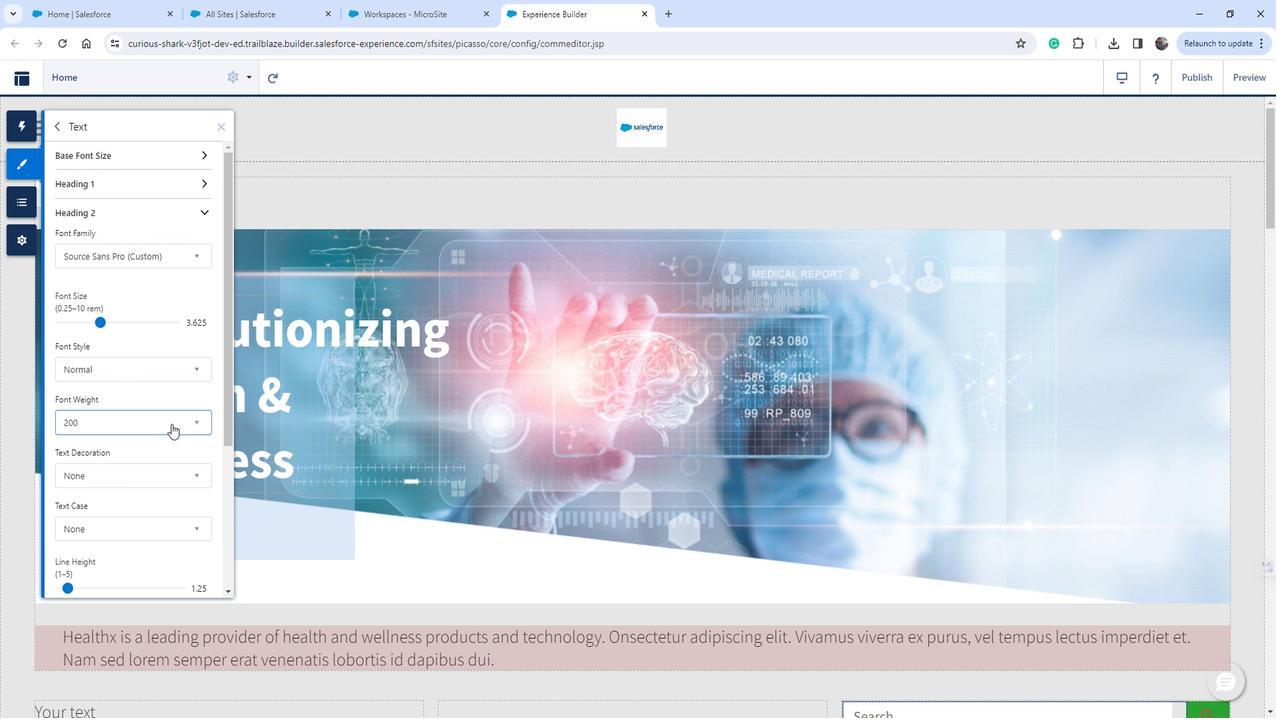 
Action: Mouse scrolled (187, 422) with delta (0, 0)
Screenshot: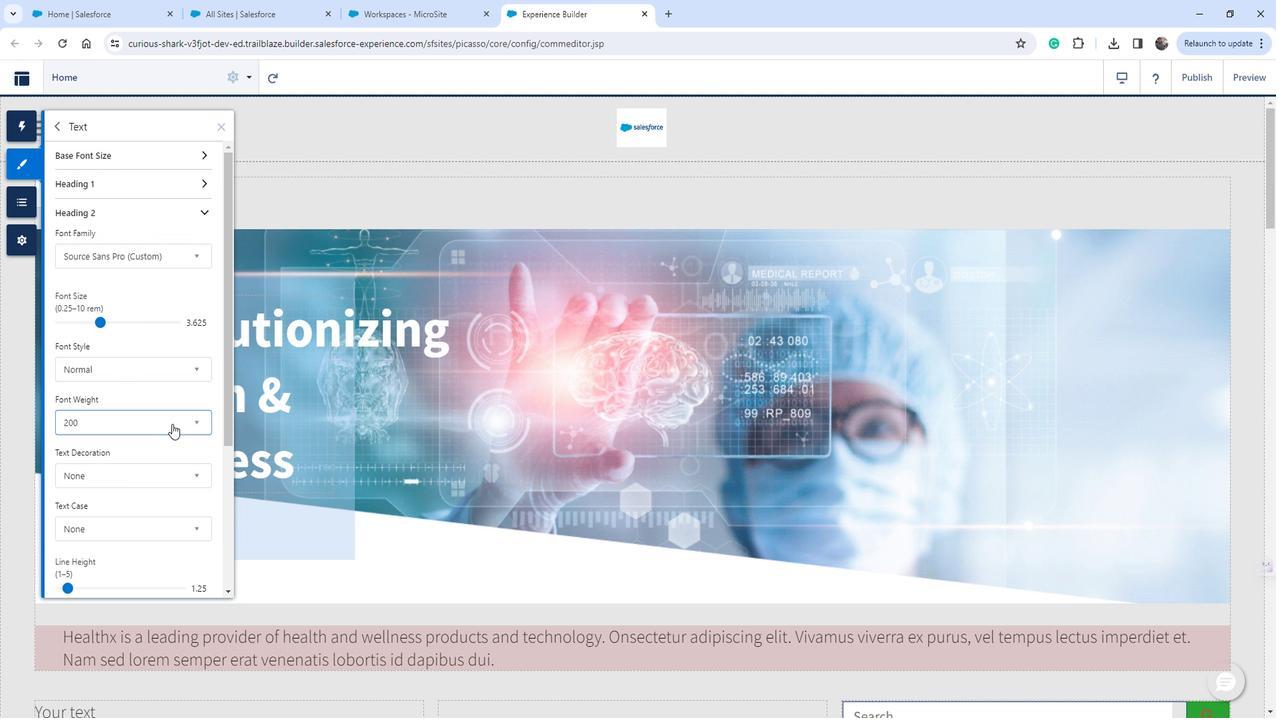 
Action: Mouse moved to (212, 388)
Screenshot: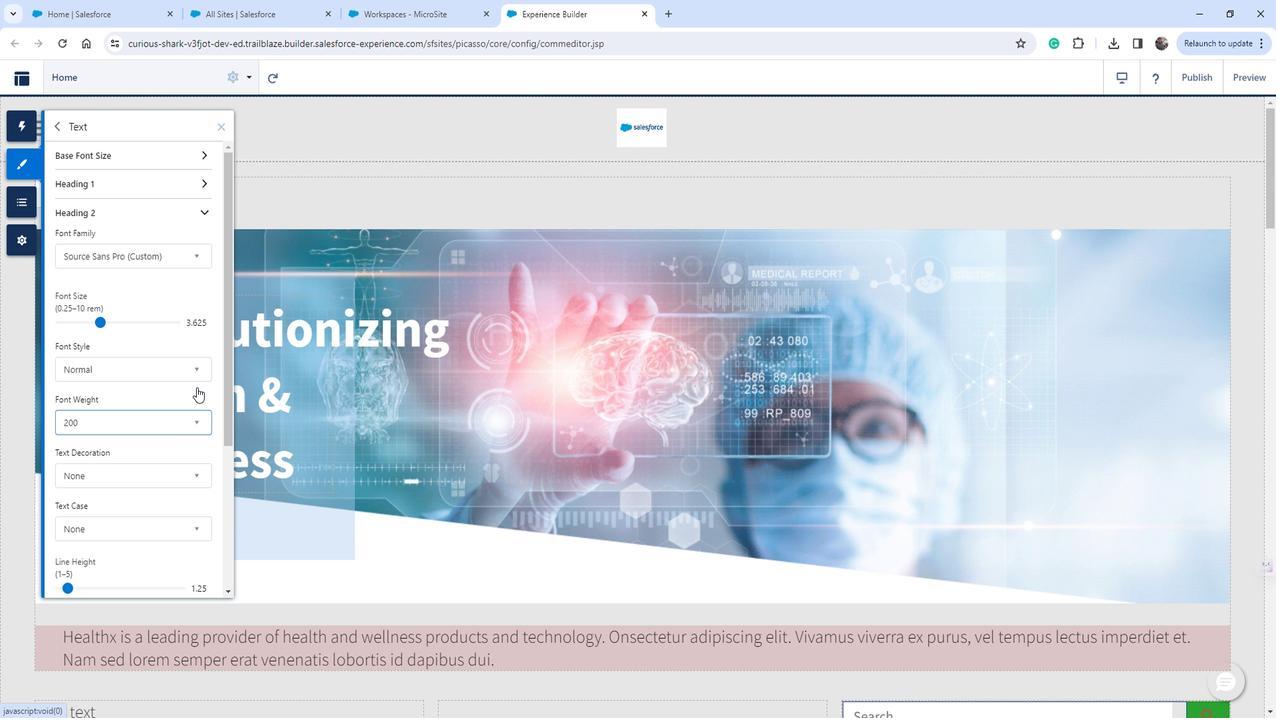 
Action: Mouse pressed left at (212, 388)
Screenshot: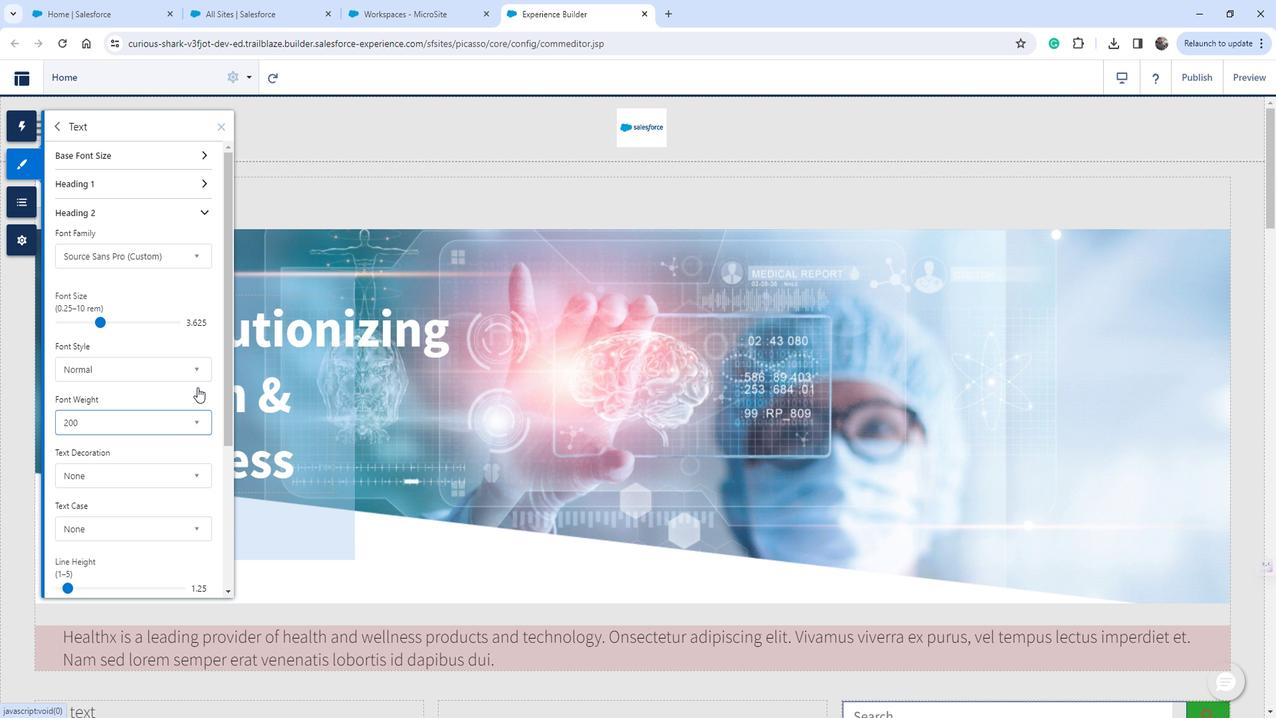 
Action: Mouse moved to (214, 388)
Screenshot: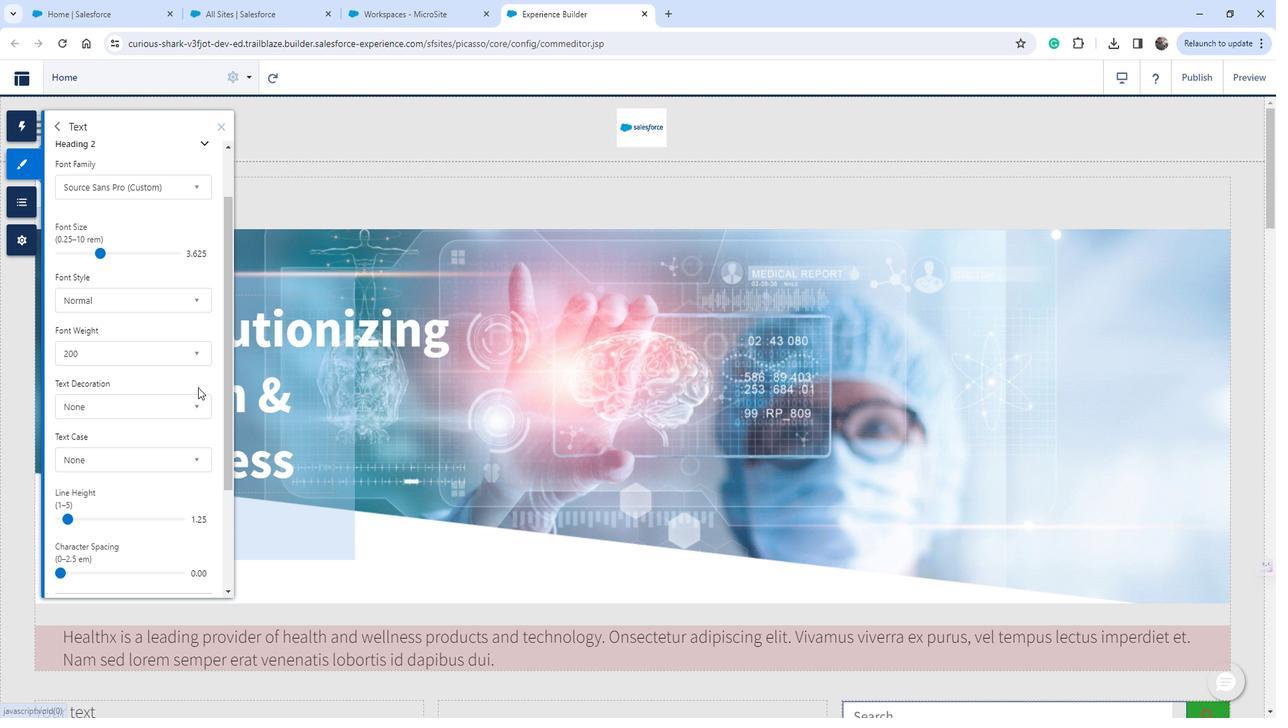 
